 Task: Font style For heading Use Carlito with dark cornflower blue 2 colour & Underline. font size for heading '18 Pt. 'Change the font style of data to Liberation Sansand font size to  14 Pt. Change the alignment of both headline & data to  Align left. In the sheet  analysisSalesBySKU_2023
Action: Mouse moved to (14, 40)
Screenshot: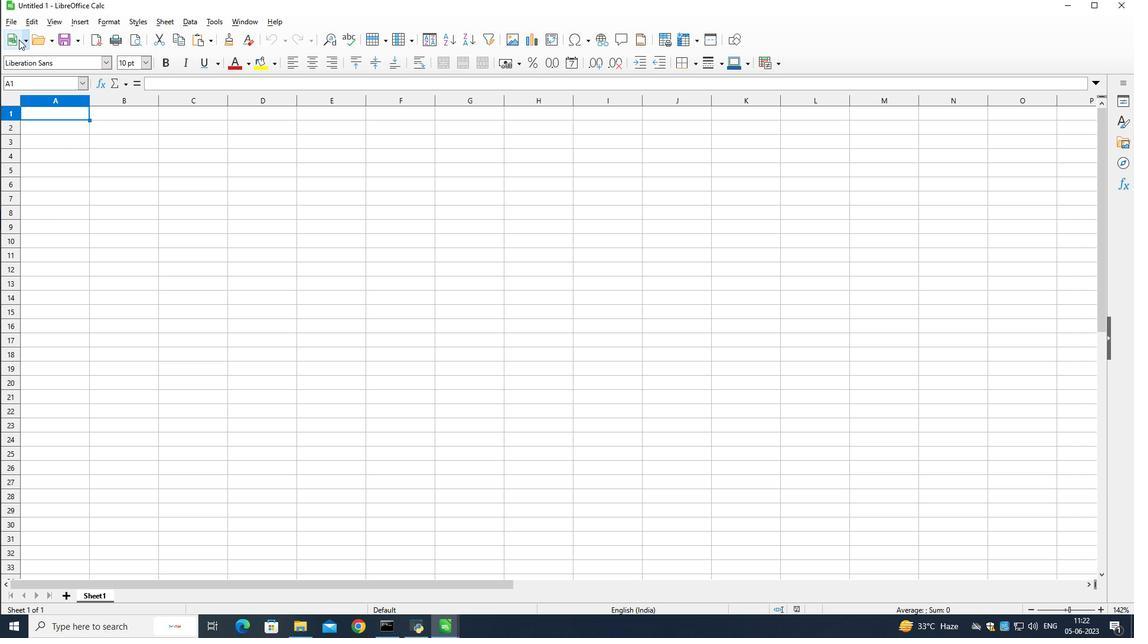 
Action: Mouse pressed left at (14, 40)
Screenshot: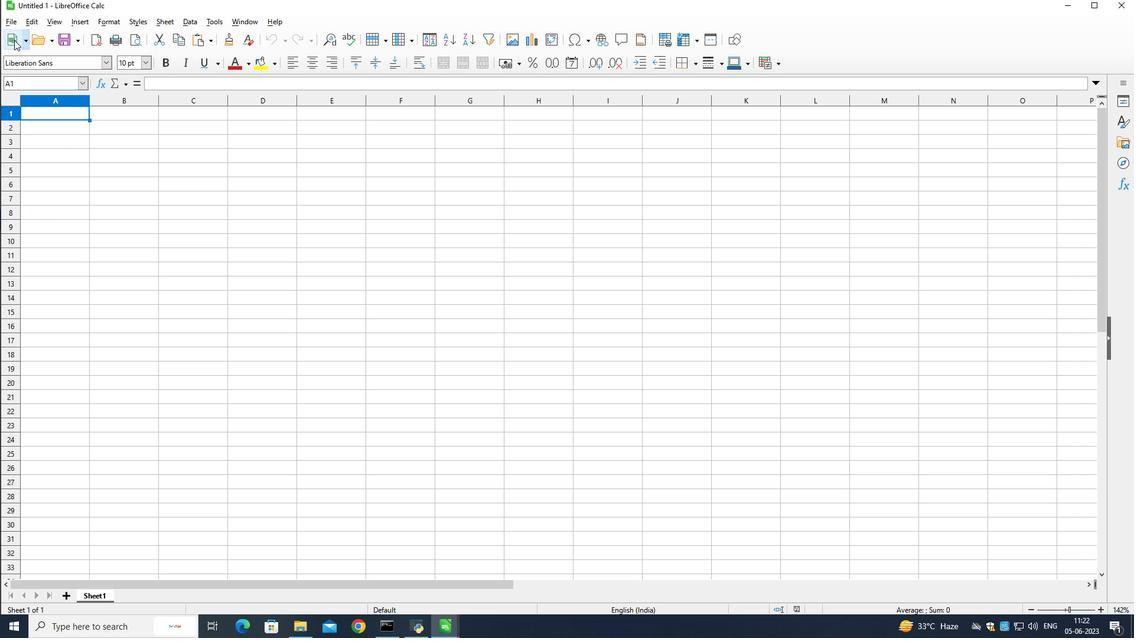 
Action: Mouse moved to (10, 21)
Screenshot: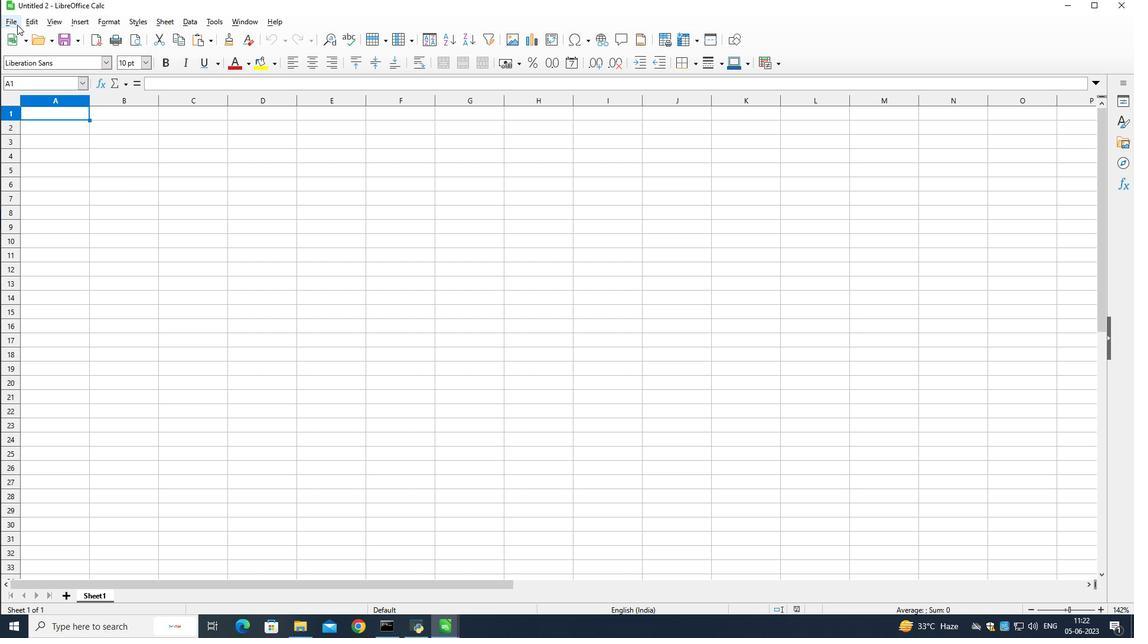
Action: Mouse pressed left at (10, 21)
Screenshot: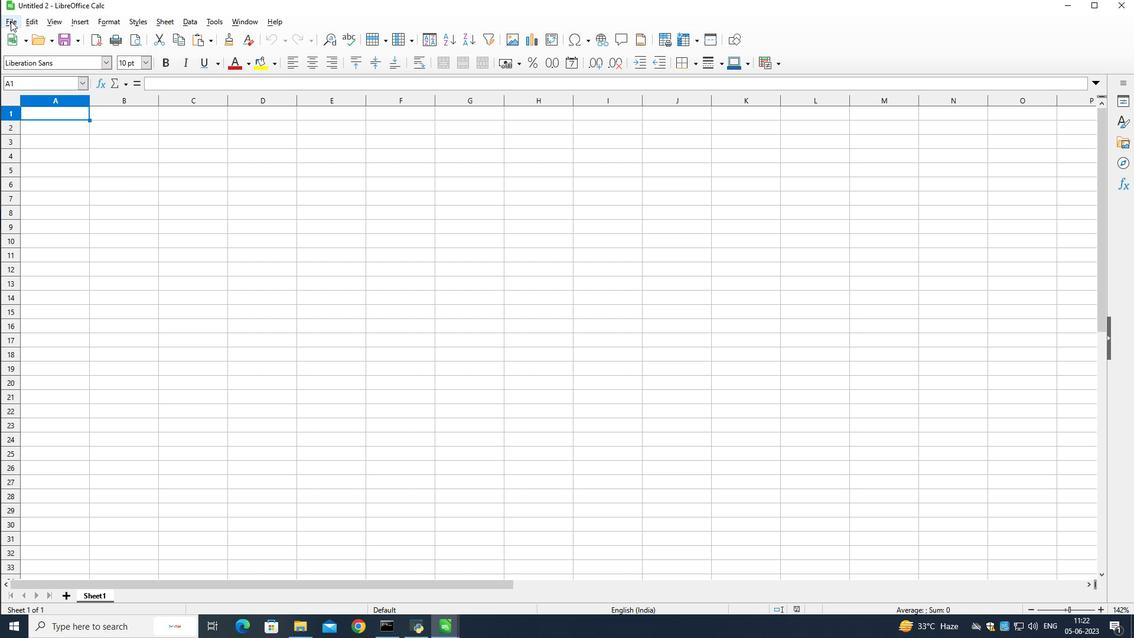 
Action: Mouse moved to (32, 53)
Screenshot: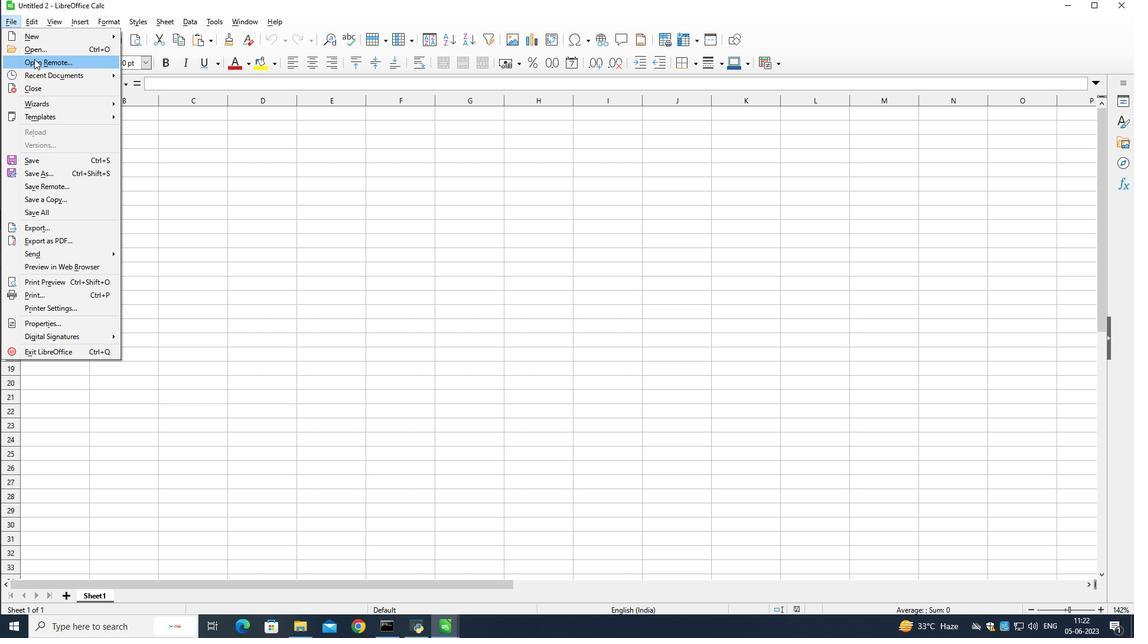 
Action: Mouse pressed left at (32, 53)
Screenshot: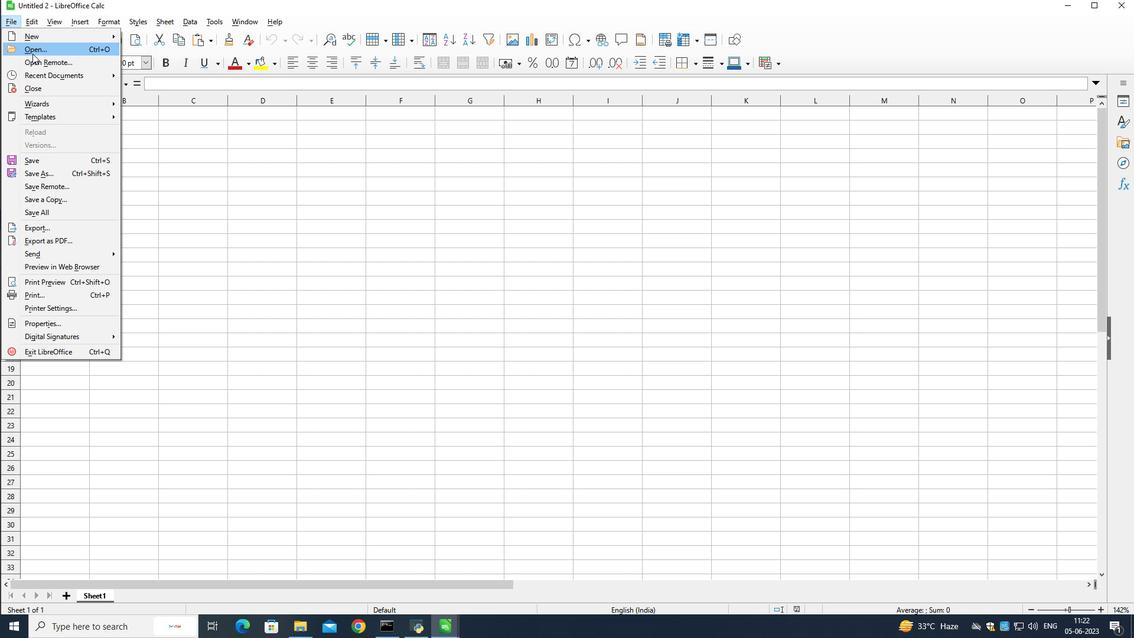 
Action: Mouse moved to (136, 202)
Screenshot: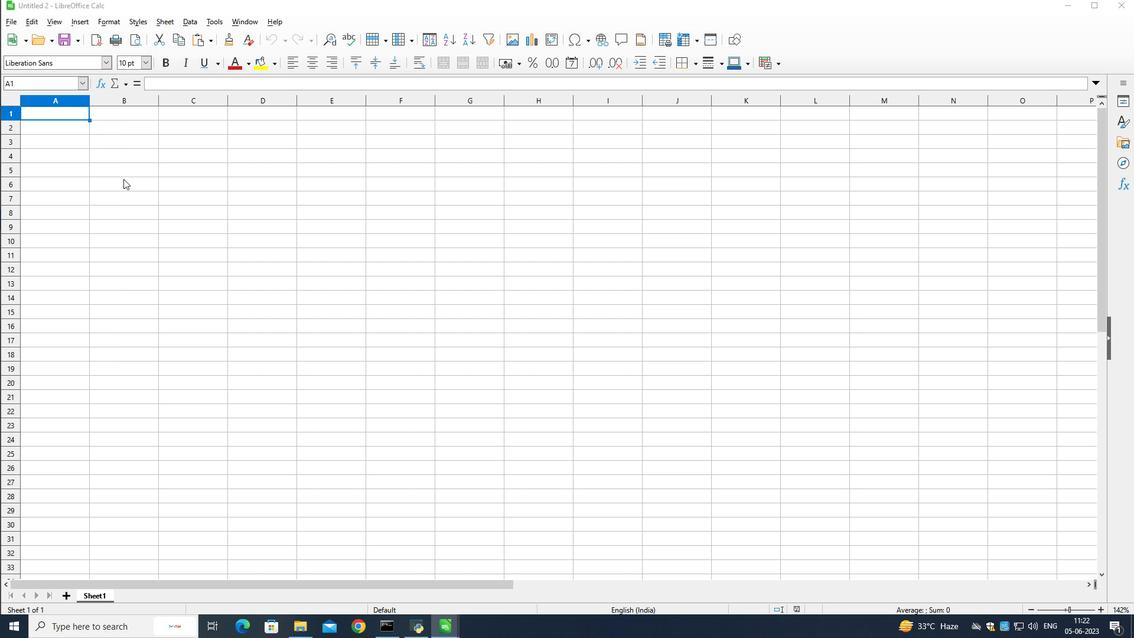 
Action: Mouse scrolled (136, 202) with delta (0, 0)
Screenshot: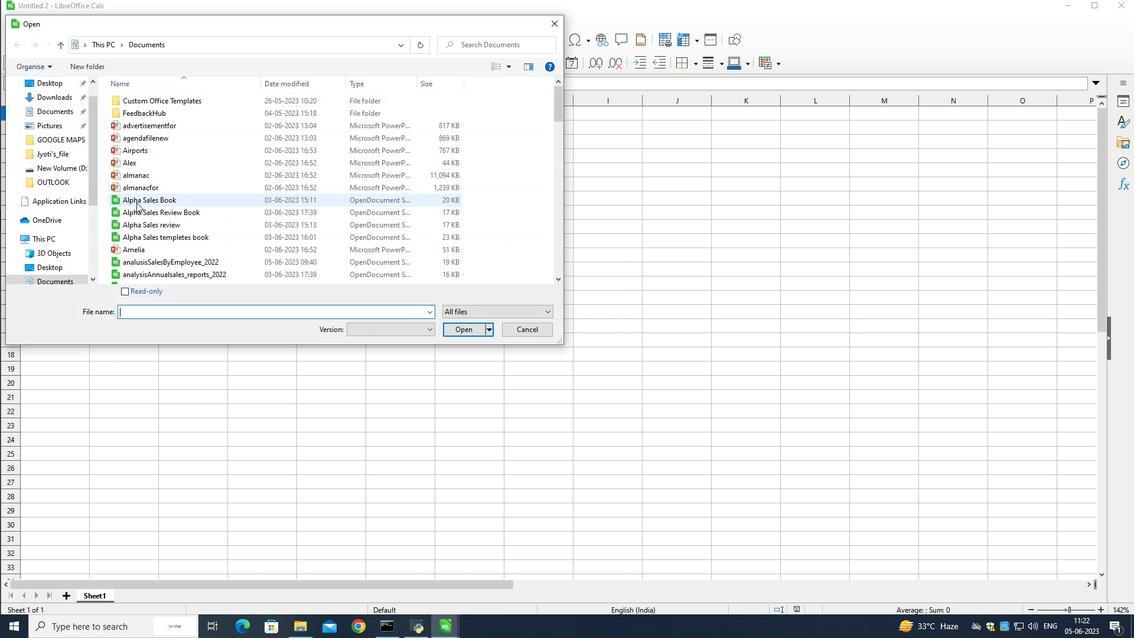 
Action: Mouse moved to (137, 203)
Screenshot: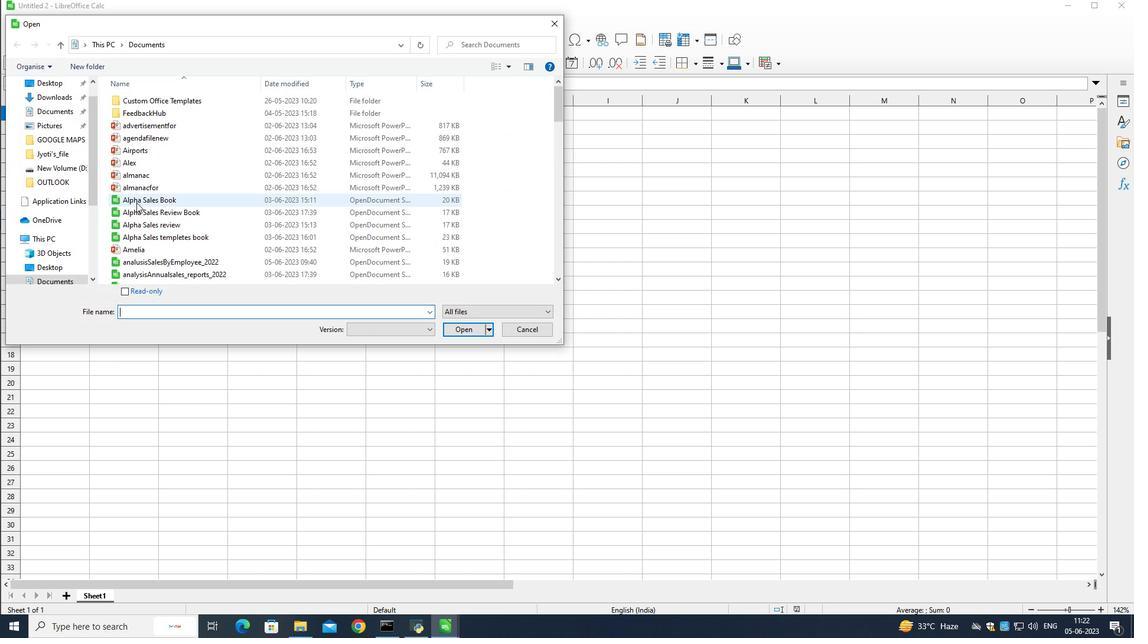 
Action: Mouse scrolled (137, 202) with delta (0, 0)
Screenshot: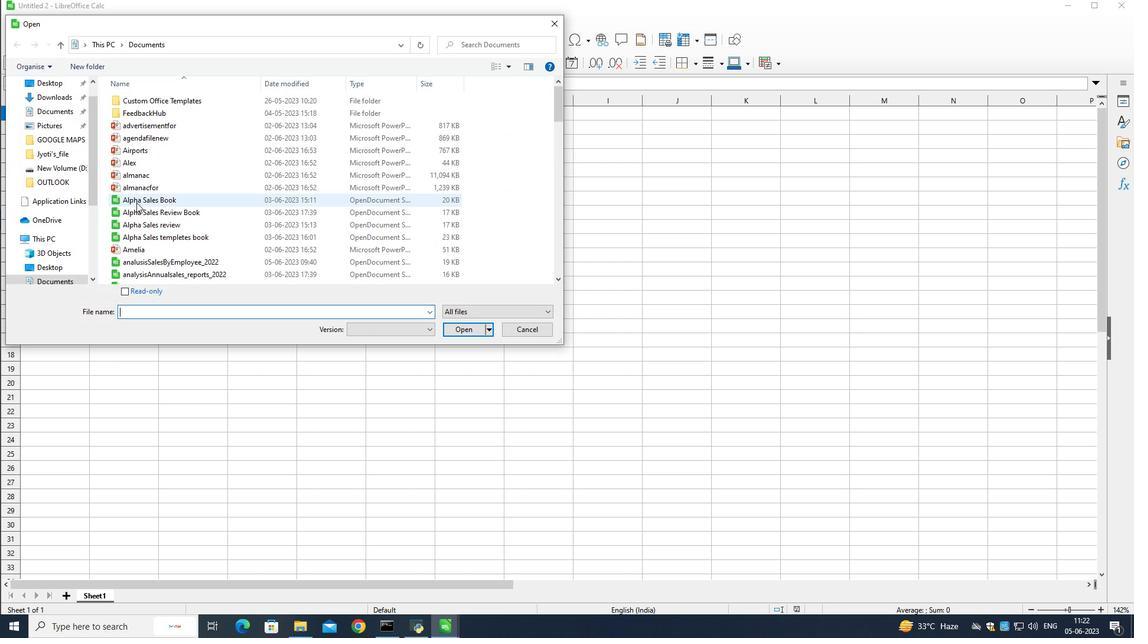 
Action: Mouse moved to (137, 203)
Screenshot: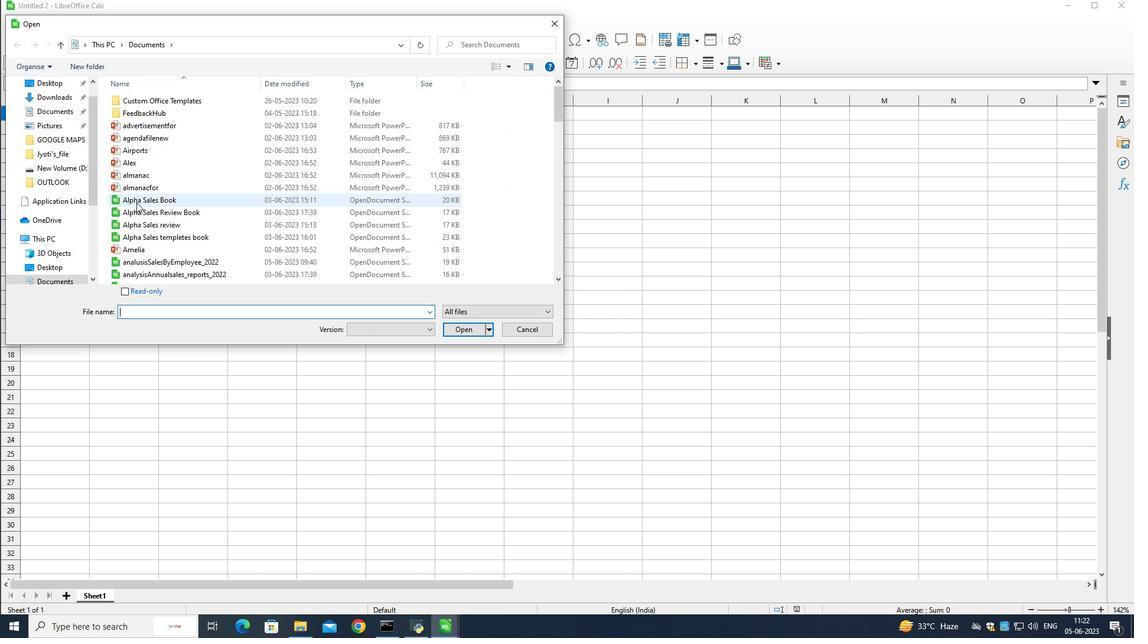
Action: Mouse scrolled (137, 203) with delta (0, 0)
Screenshot: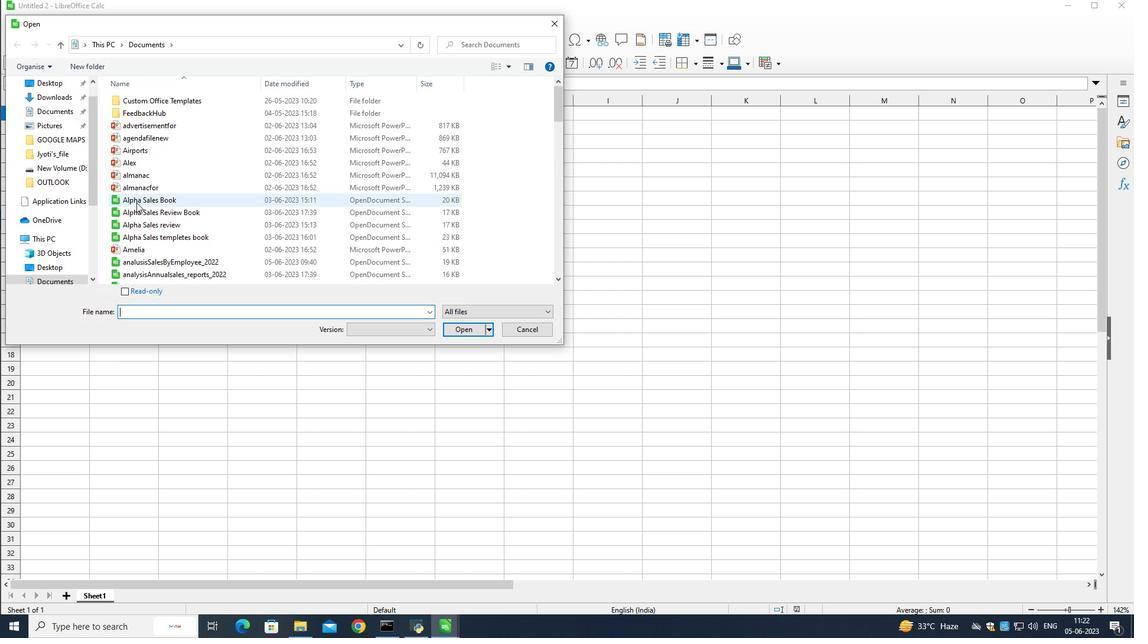 
Action: Mouse scrolled (137, 203) with delta (0, 0)
Screenshot: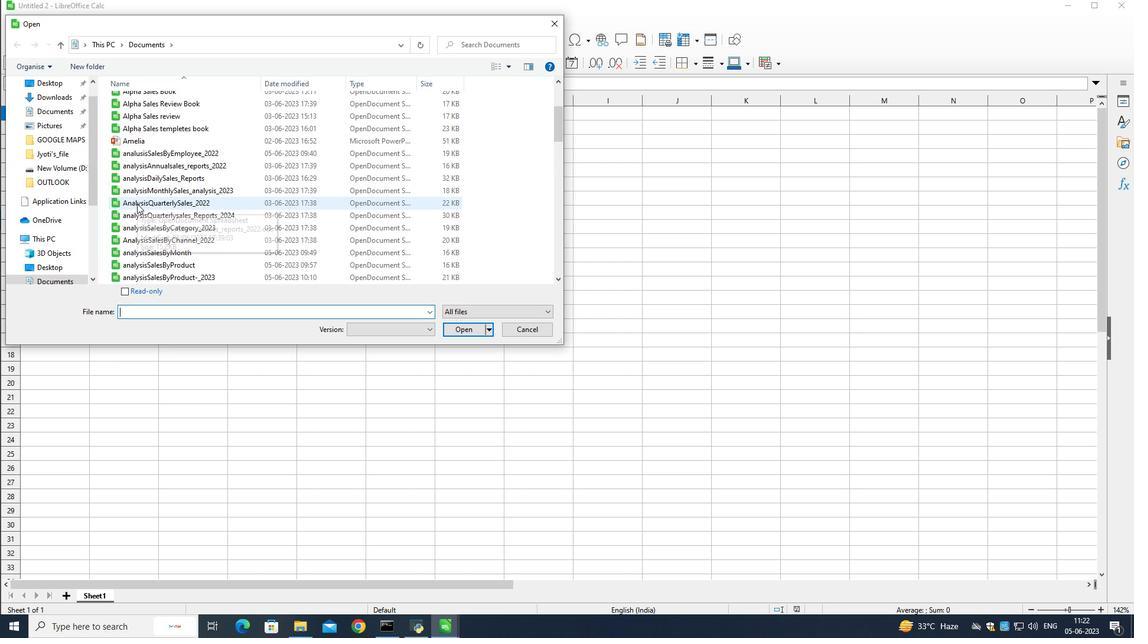 
Action: Mouse scrolled (137, 203) with delta (0, 0)
Screenshot: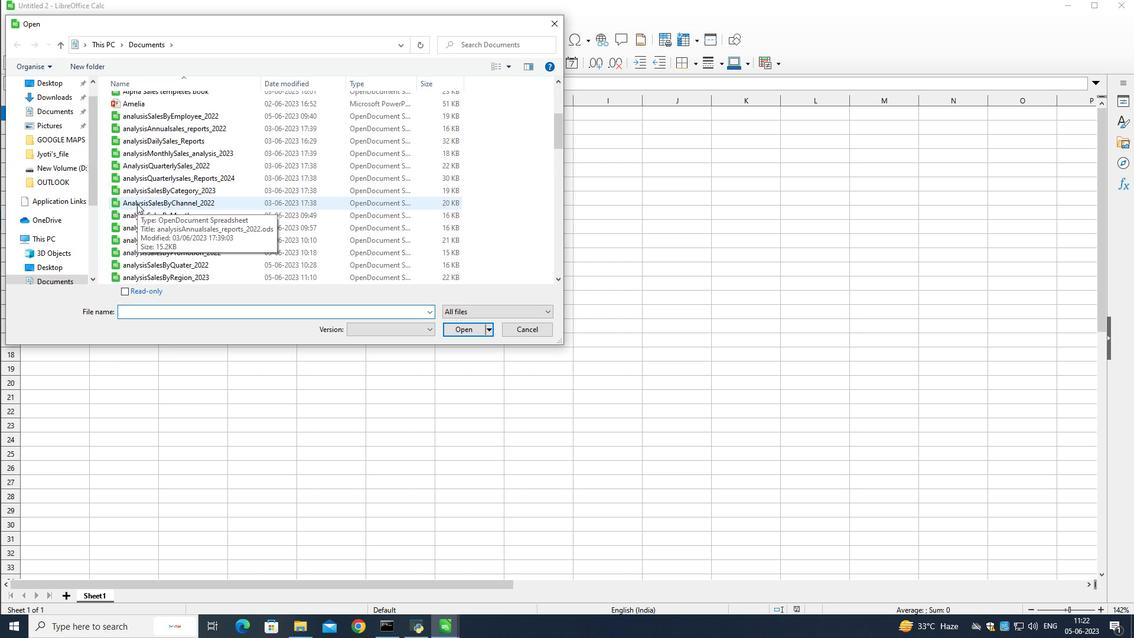 
Action: Mouse scrolled (137, 203) with delta (0, 0)
Screenshot: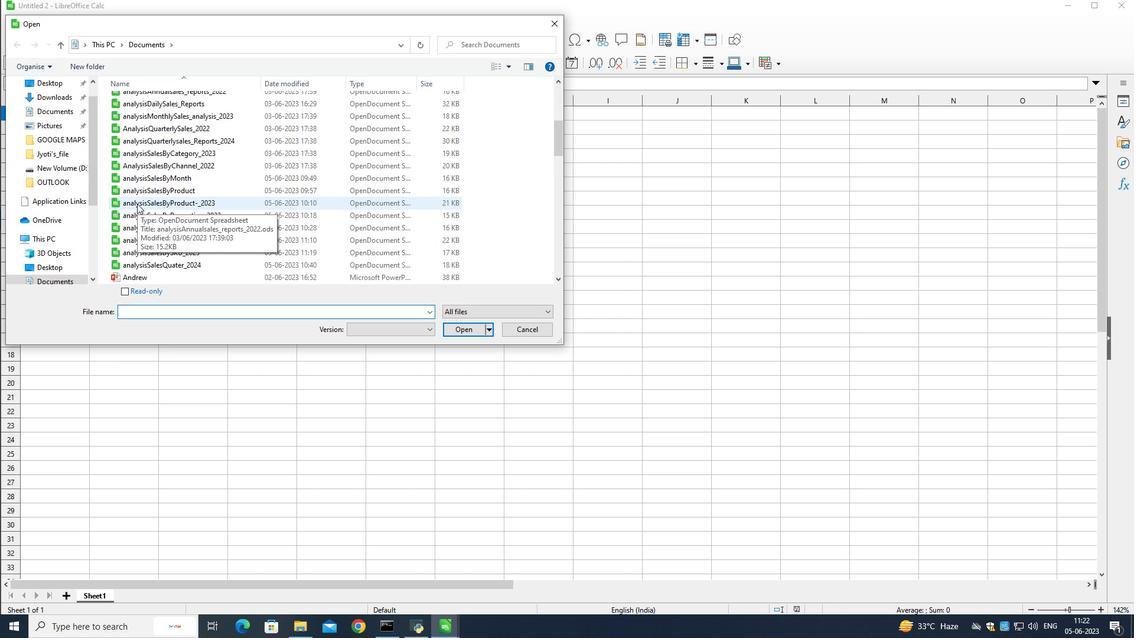 
Action: Mouse moved to (258, 220)
Screenshot: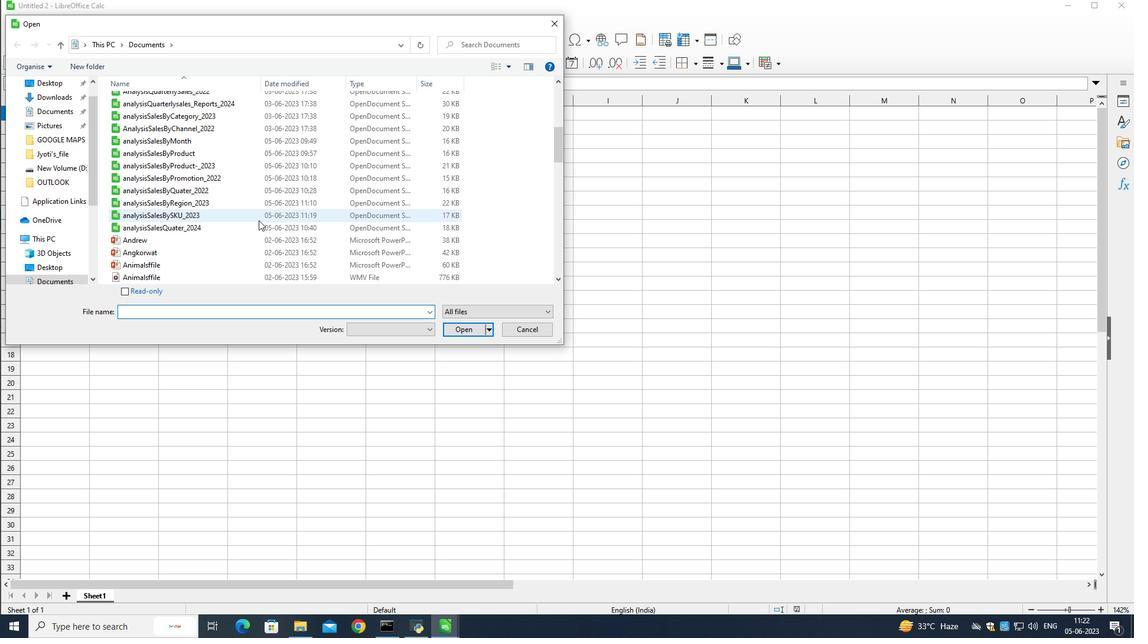
Action: Mouse pressed left at (258, 220)
Screenshot: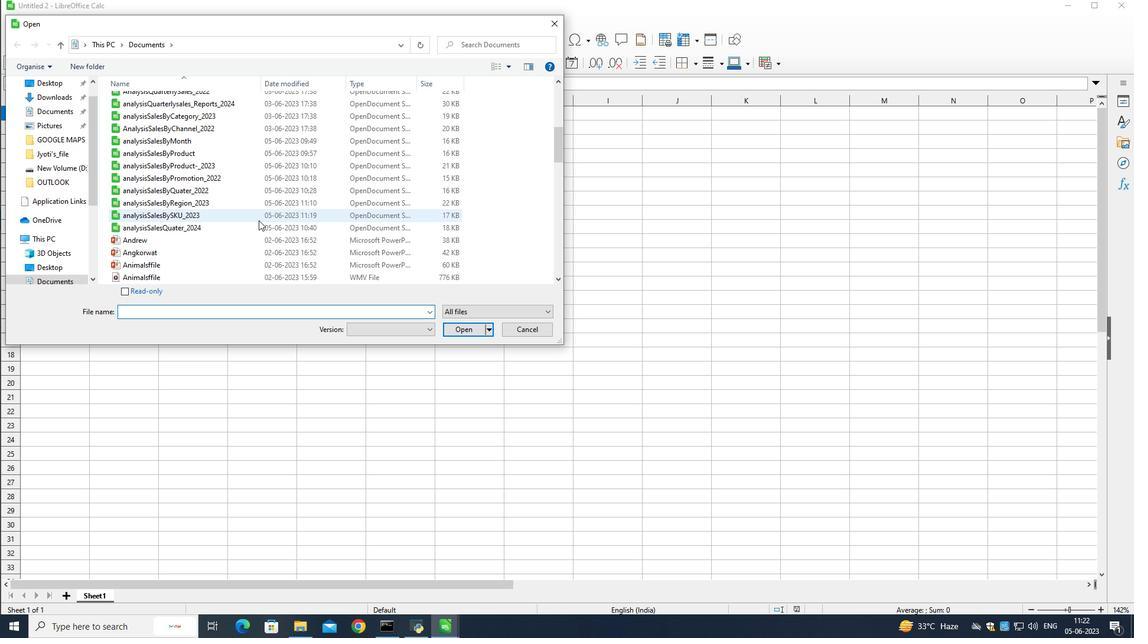 
Action: Mouse moved to (456, 333)
Screenshot: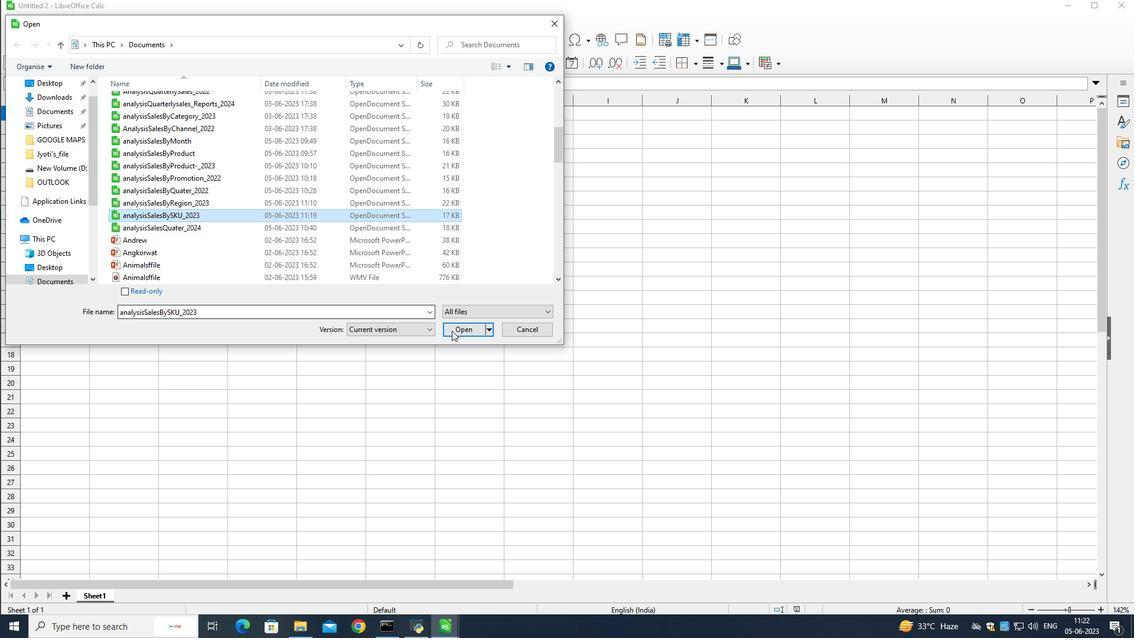 
Action: Mouse pressed left at (456, 333)
Screenshot: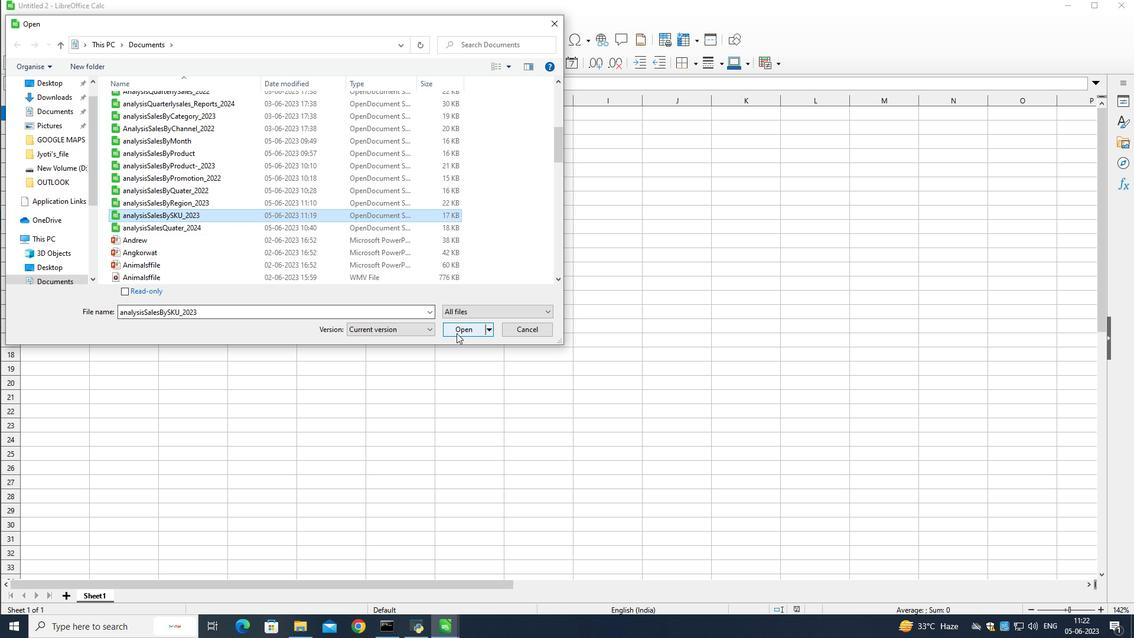 
Action: Mouse moved to (140, 111)
Screenshot: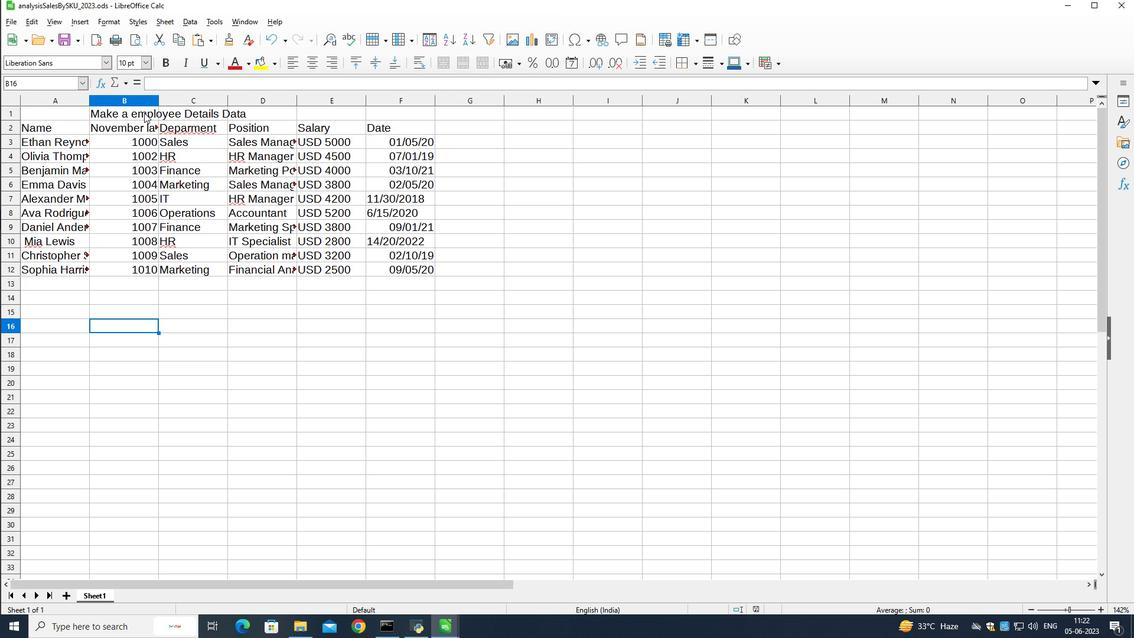 
Action: Mouse pressed left at (140, 111)
Screenshot: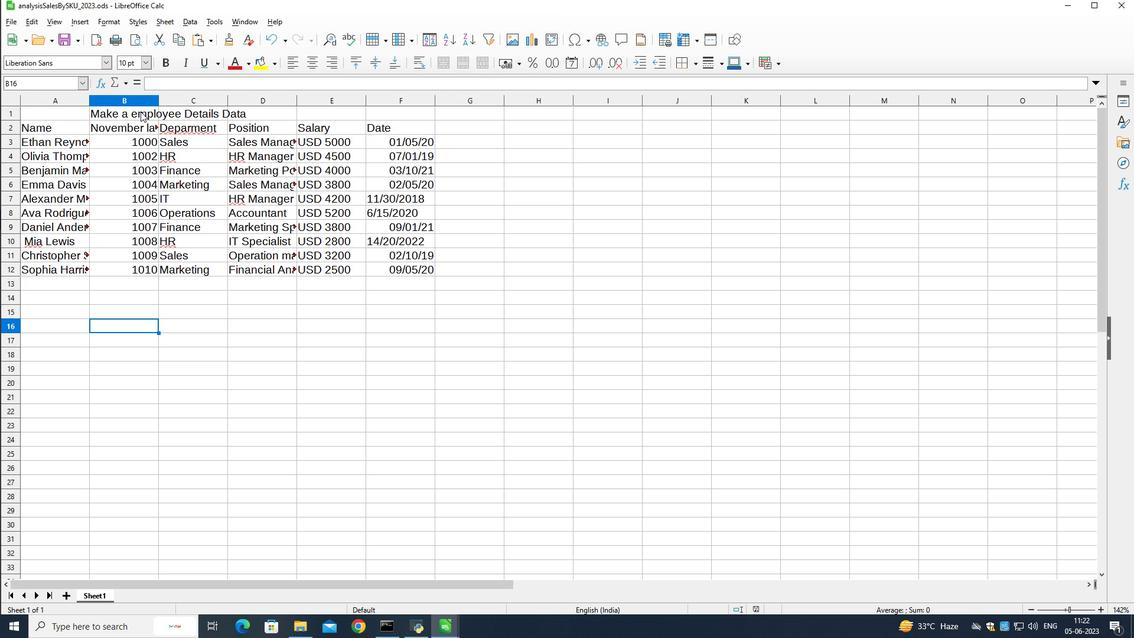 
Action: Mouse pressed left at (140, 111)
Screenshot: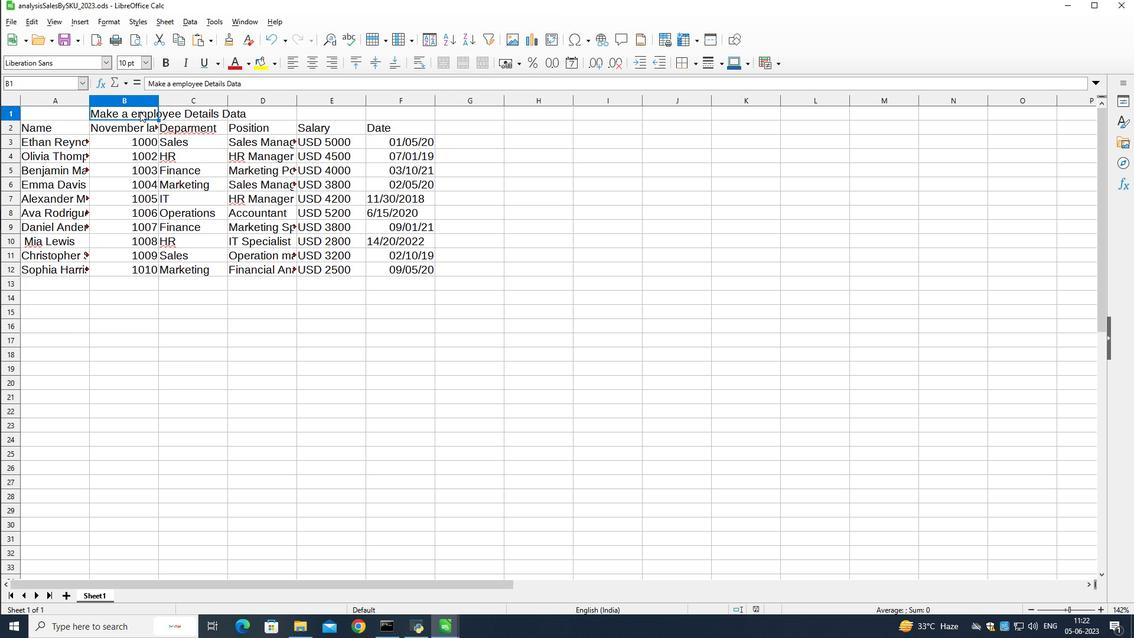 
Action: Mouse pressed left at (140, 111)
Screenshot: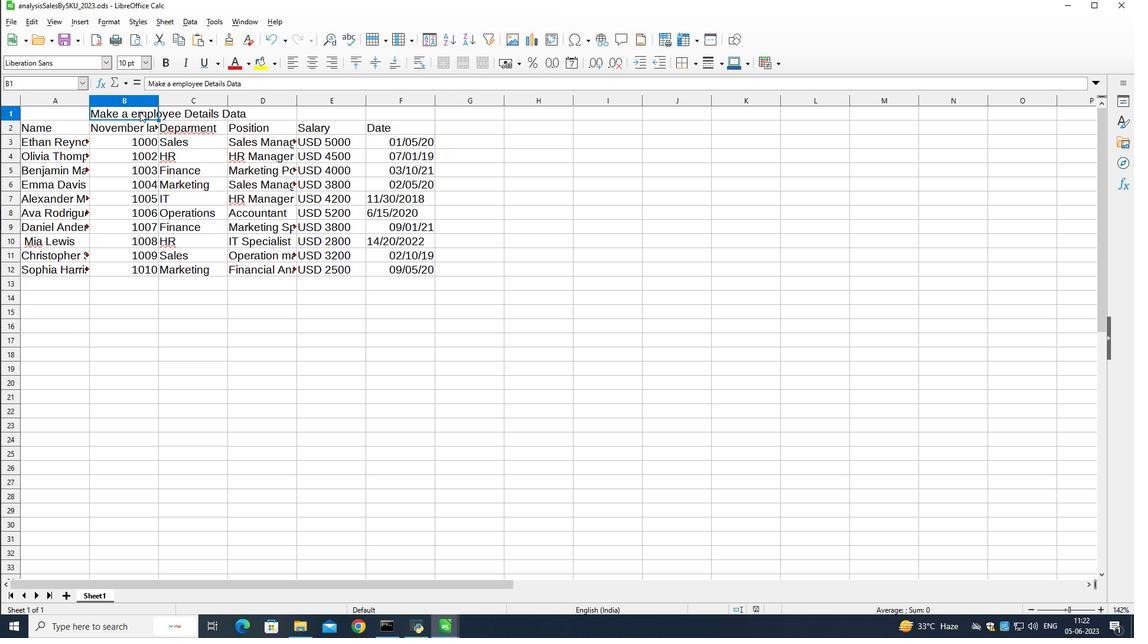 
Action: Mouse pressed left at (140, 111)
Screenshot: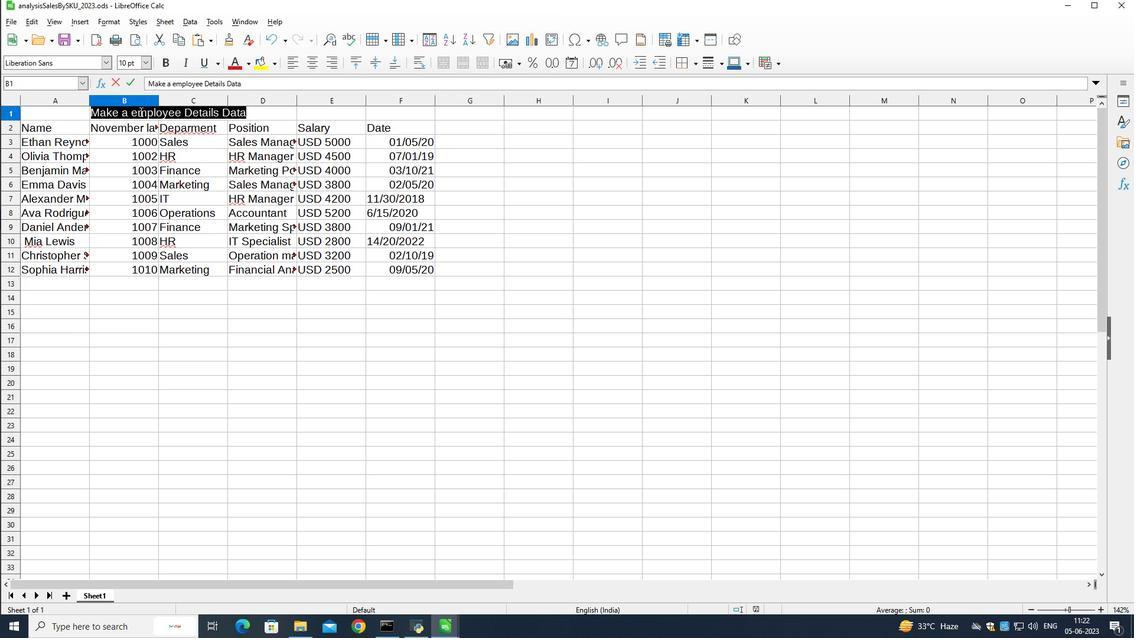 
Action: Mouse moved to (249, 66)
Screenshot: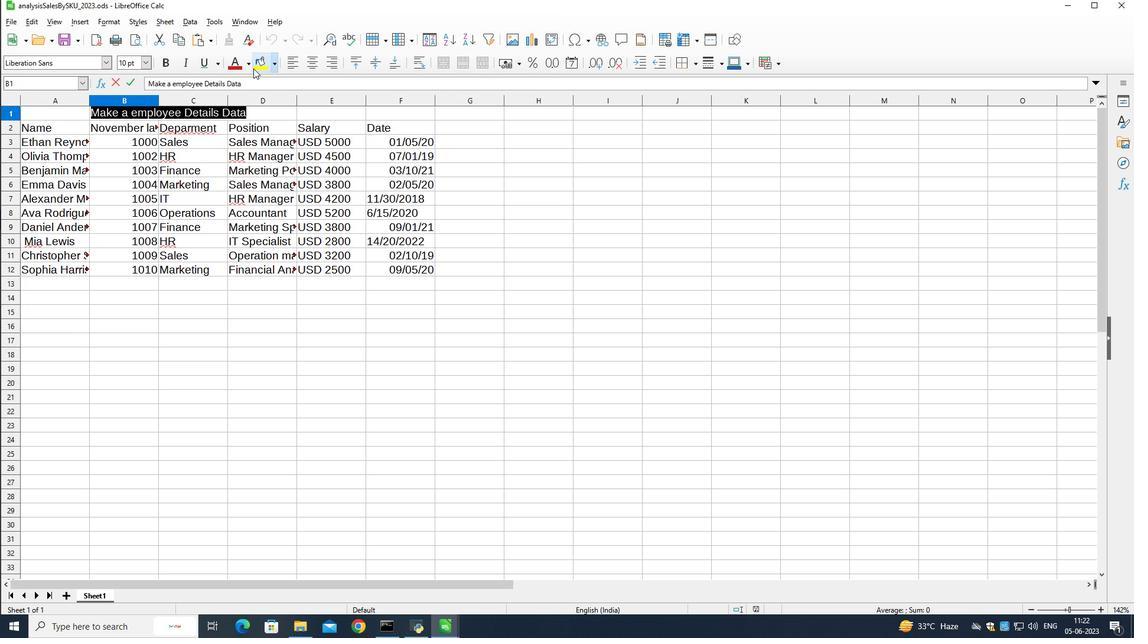 
Action: Mouse pressed left at (249, 66)
Screenshot: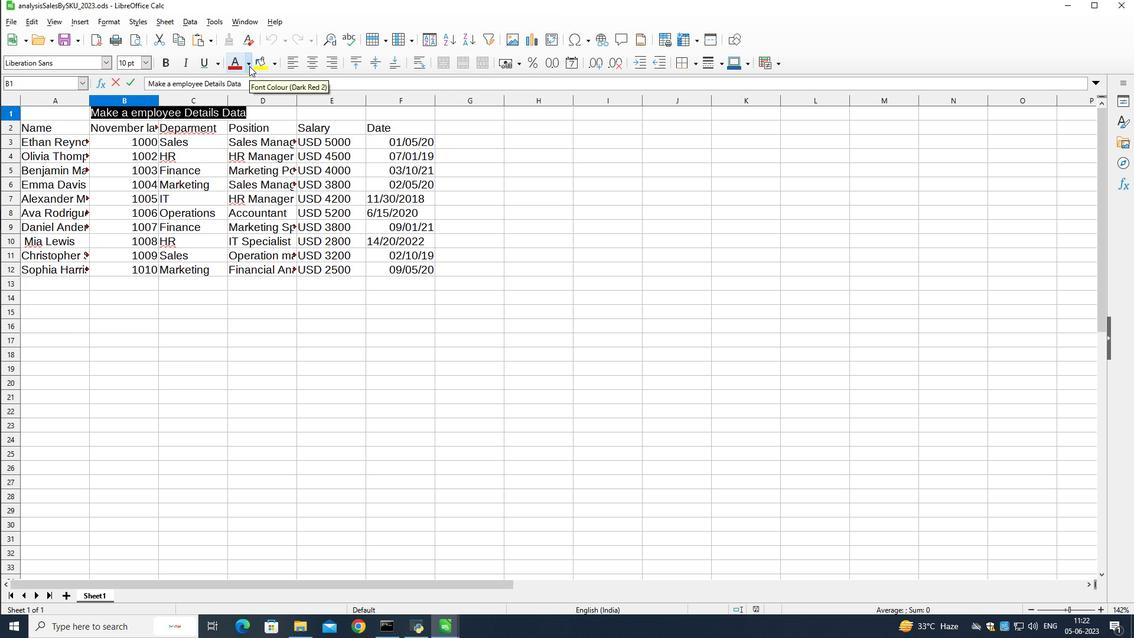 
Action: Mouse moved to (275, 277)
Screenshot: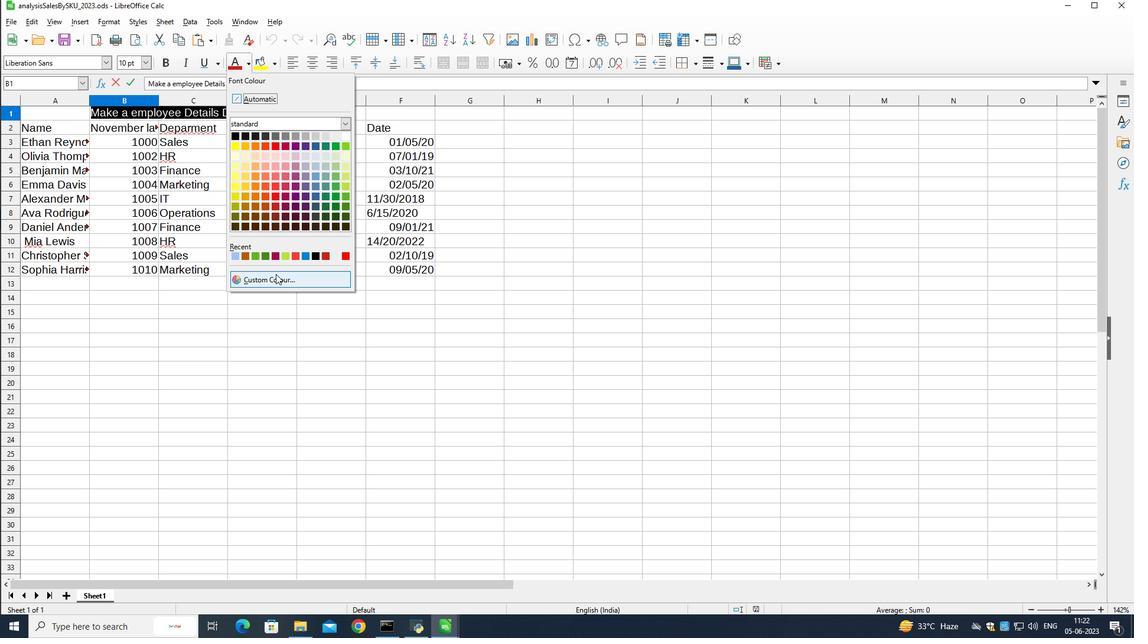 
Action: Mouse pressed left at (275, 277)
Screenshot: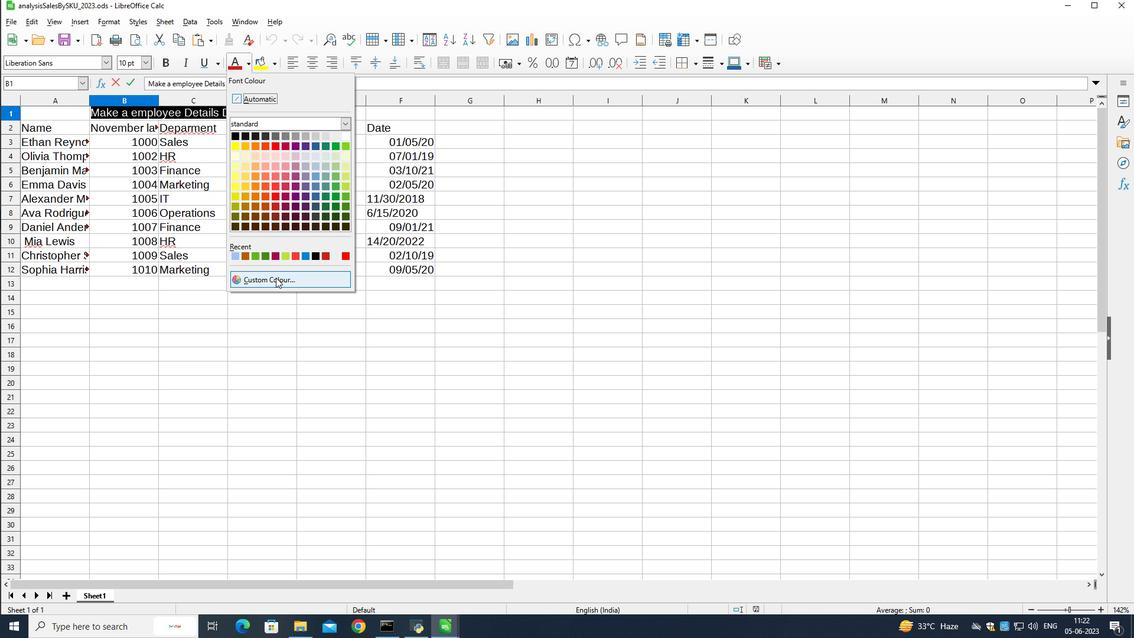 
Action: Mouse moved to (678, 260)
Screenshot: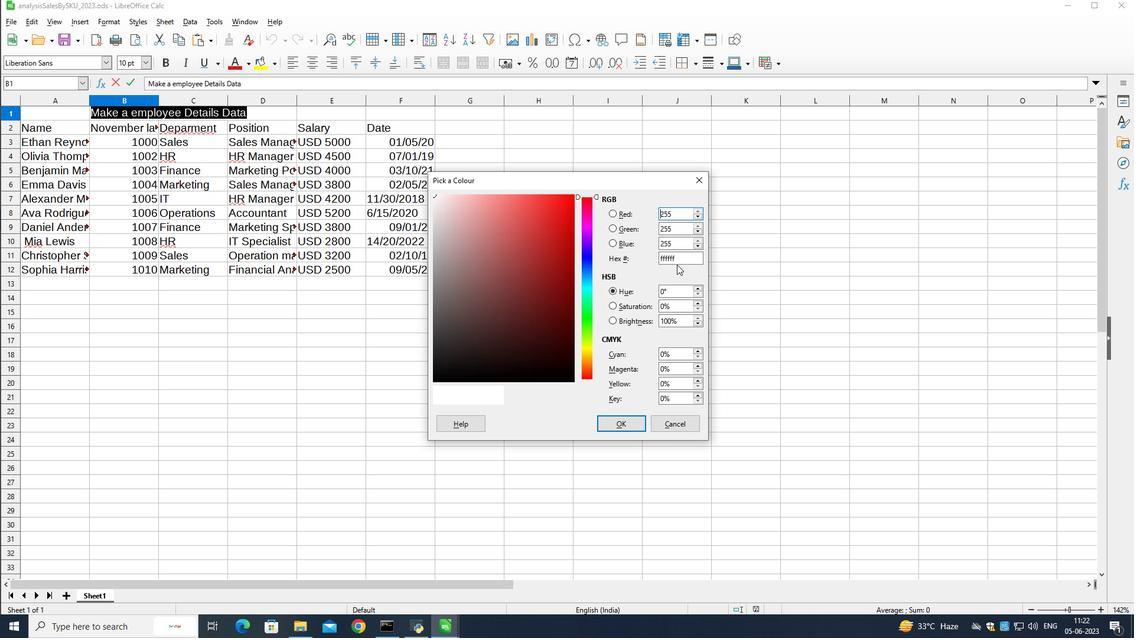 
Action: Mouse pressed left at (678, 260)
Screenshot: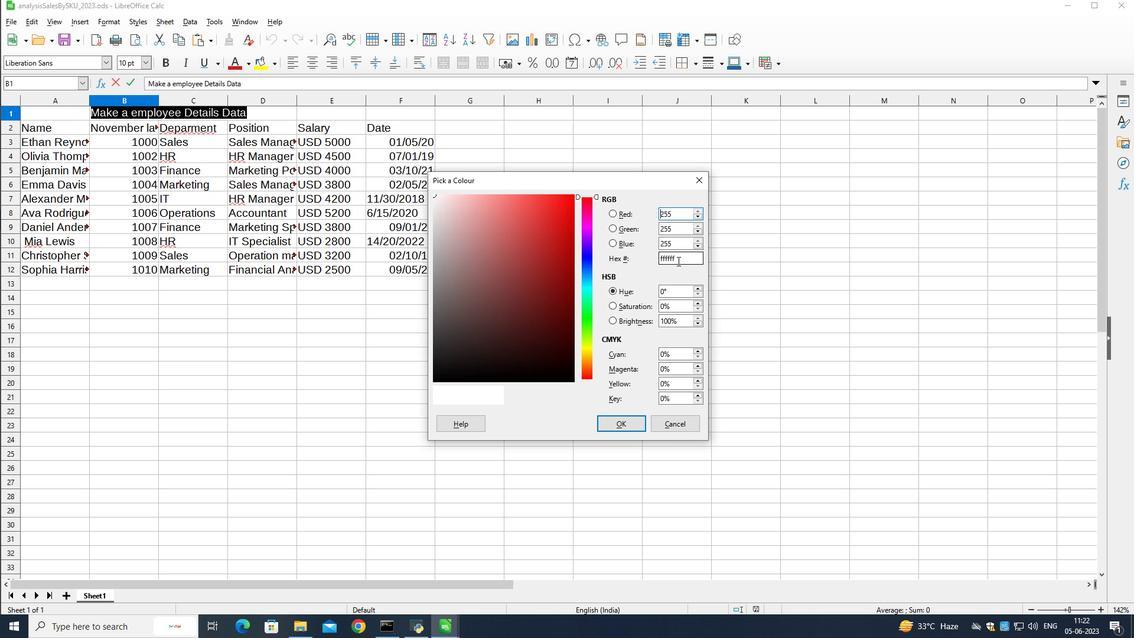 
Action: Mouse pressed left at (678, 260)
Screenshot: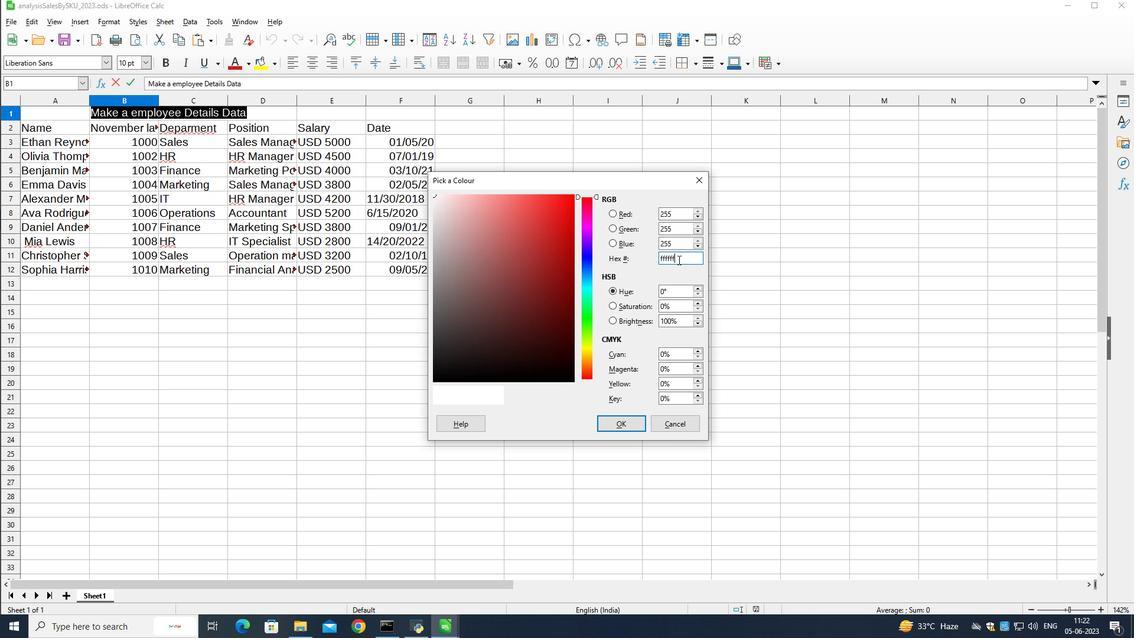 
Action: Mouse pressed left at (678, 260)
Screenshot: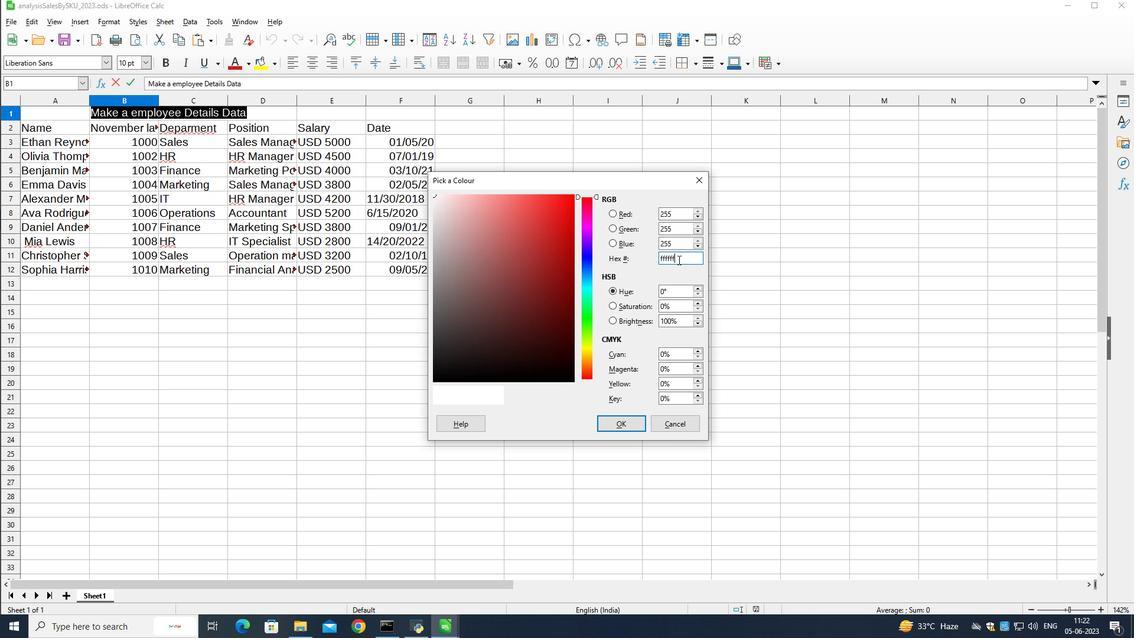 
Action: Key pressed <Key.shift><Key.shift><Key.shift><Key.shift><Key.shift><Key.shift><Key.shift><Key.shift><Key.shift><Key.shift><Key.shift><Key.shift><Key.shift><Key.shift><Key.shift><Key.shift><Key.shift><Key.shift><Key.shift><Key.shift><Key.shift><Key.shift><Key.shift><Key.shift><Key.shift><Key.shift><Key.shift><Key.shift><Key.shift><Key.shift><Key.shift><Key.shift><Key.shift><Key.shift>#a4c2f4<Key.enter>
Screenshot: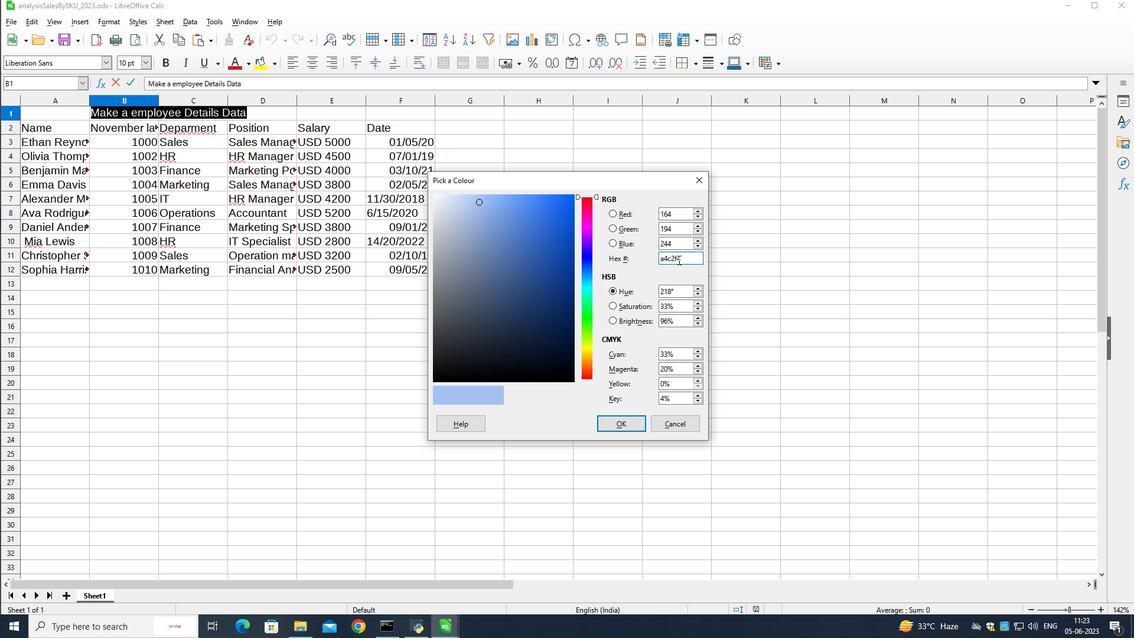 
Action: Mouse moved to (147, 64)
Screenshot: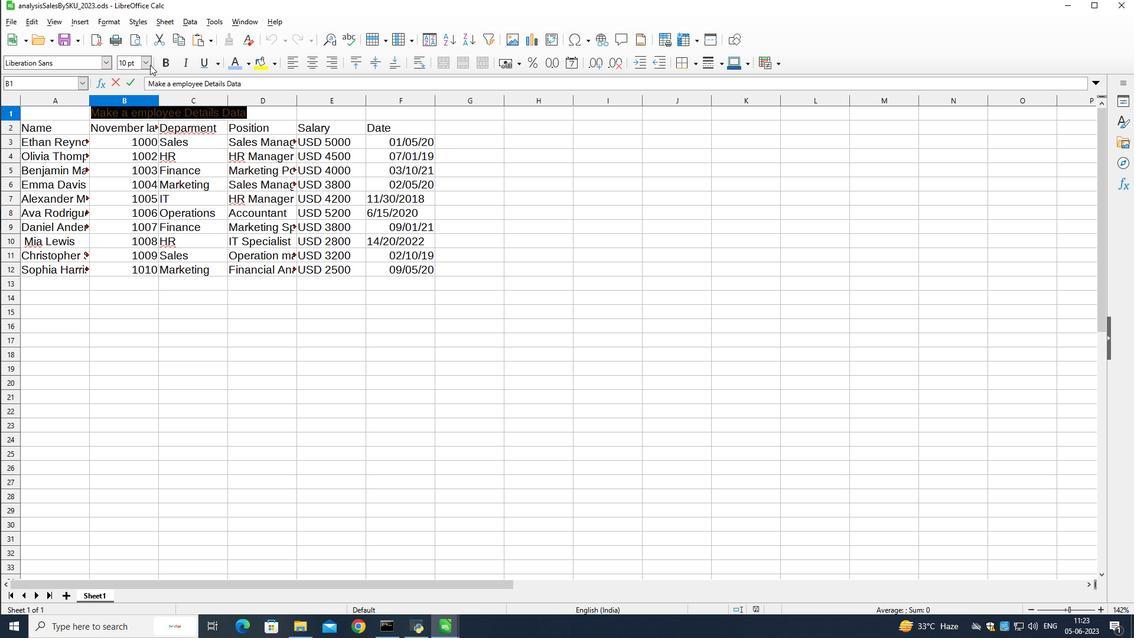 
Action: Mouse pressed left at (147, 64)
Screenshot: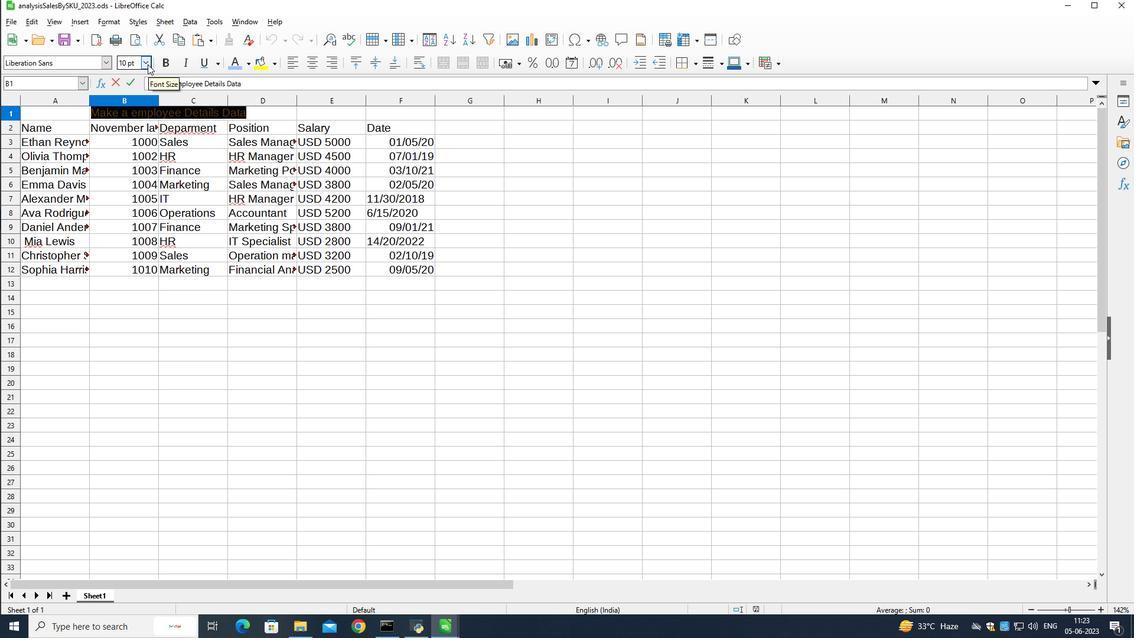 
Action: Mouse moved to (121, 195)
Screenshot: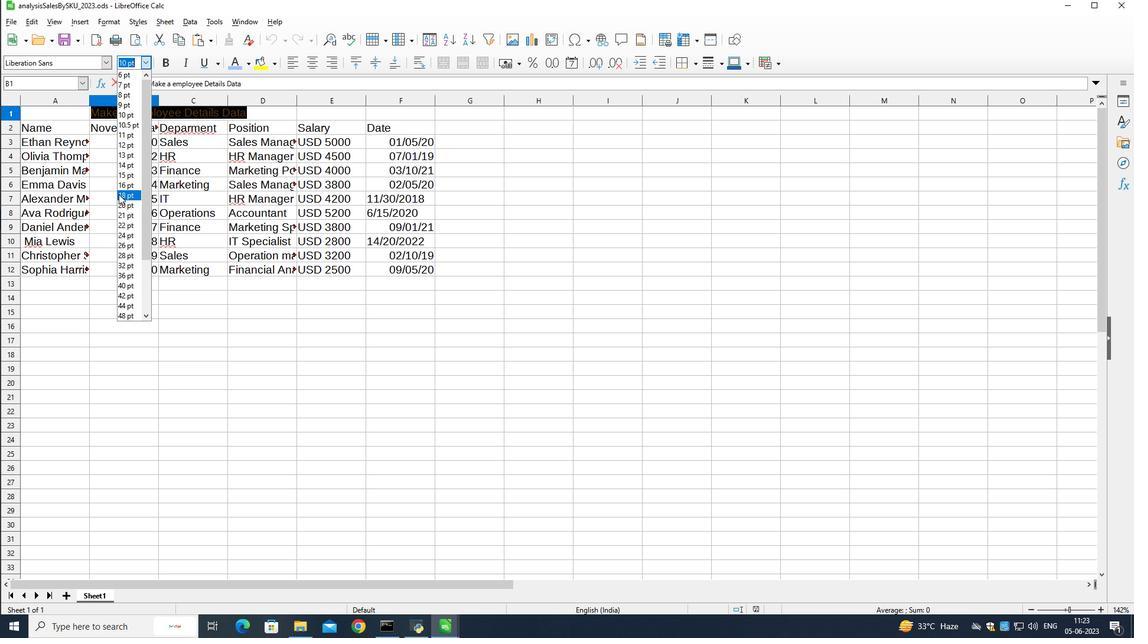 
Action: Mouse pressed left at (121, 195)
Screenshot: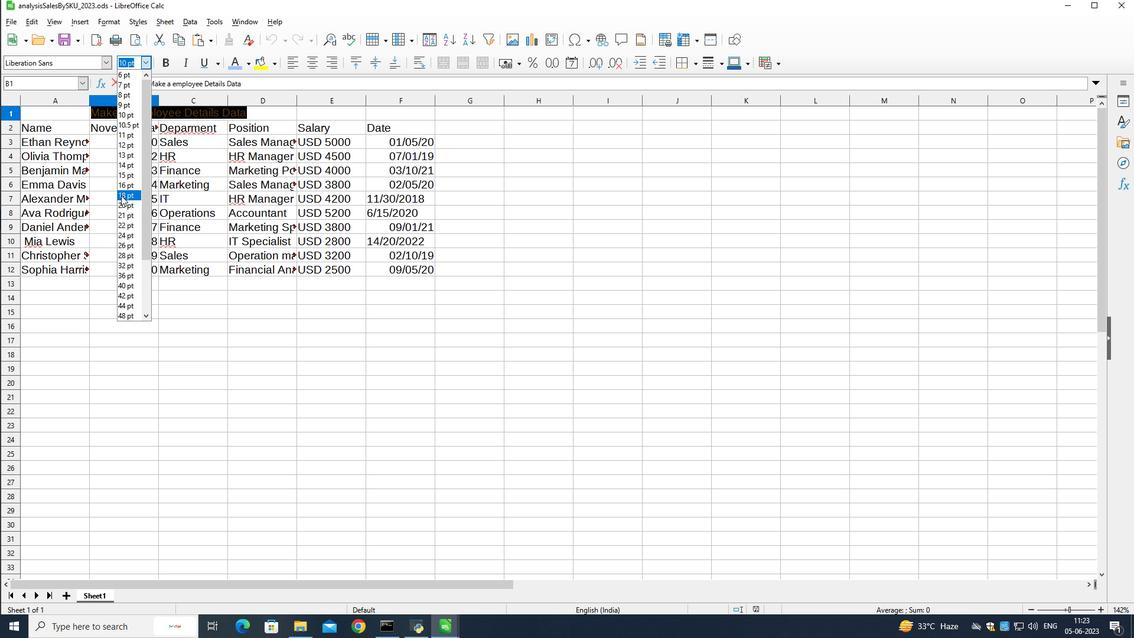 
Action: Mouse moved to (201, 63)
Screenshot: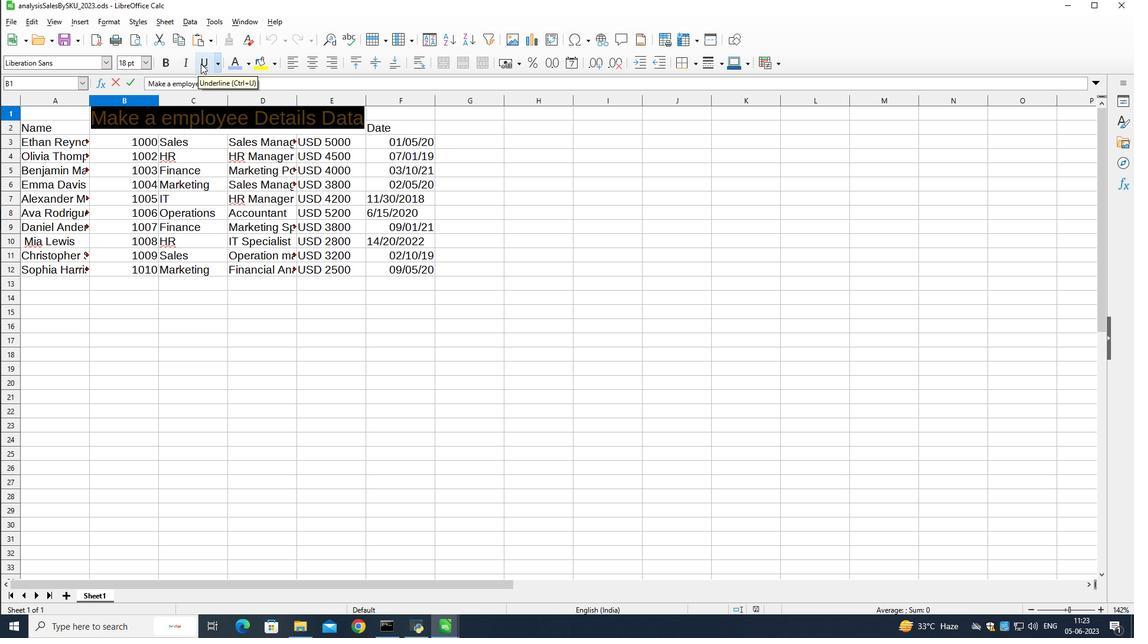 
Action: Mouse pressed left at (201, 63)
Screenshot: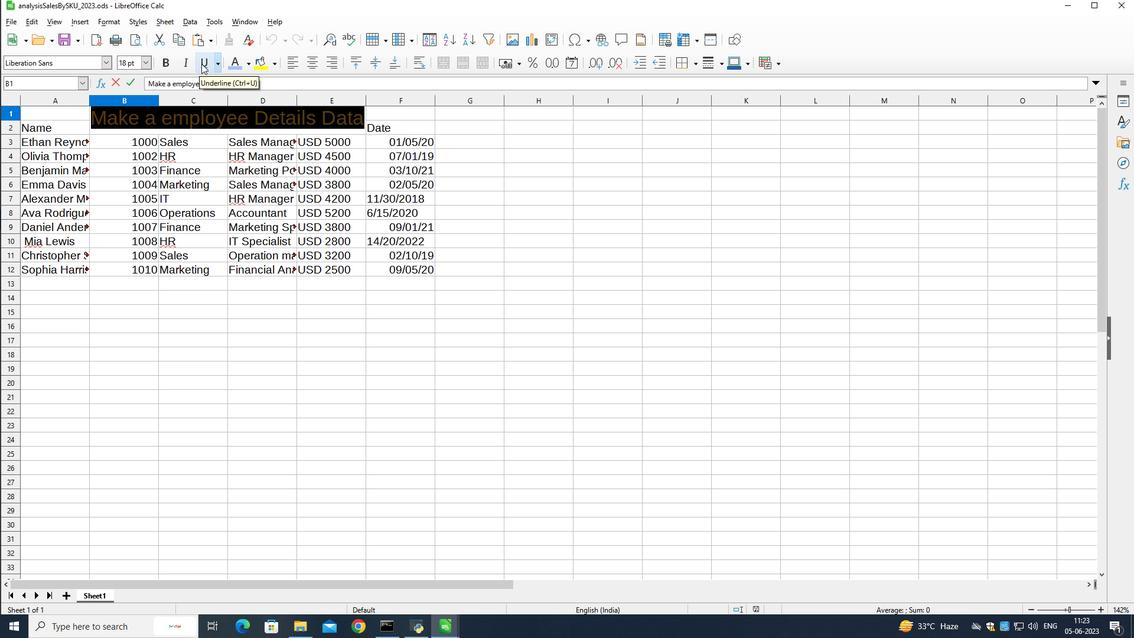 
Action: Mouse moved to (202, 160)
Screenshot: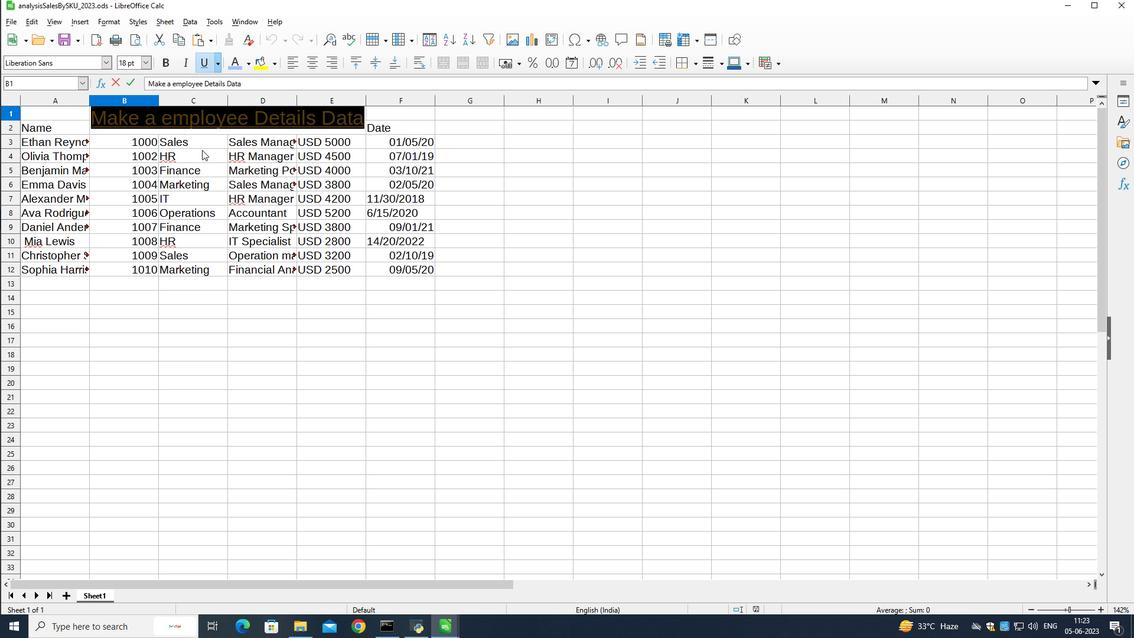 
Action: Mouse pressed left at (202, 160)
Screenshot: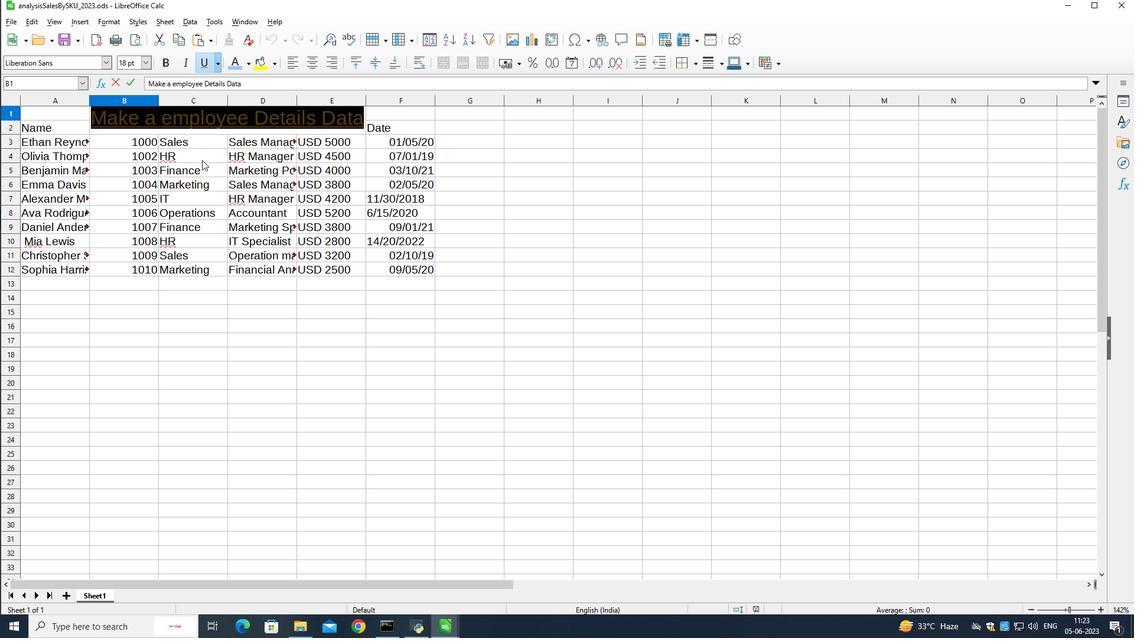 
Action: Mouse moved to (59, 138)
Screenshot: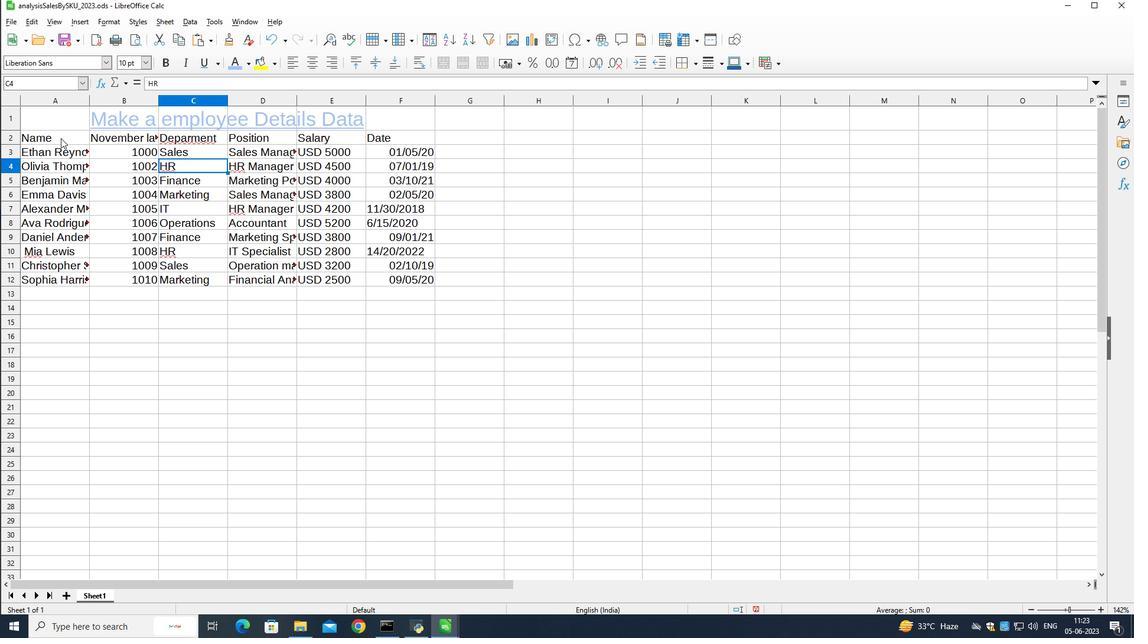 
Action: Mouse pressed left at (59, 138)
Screenshot: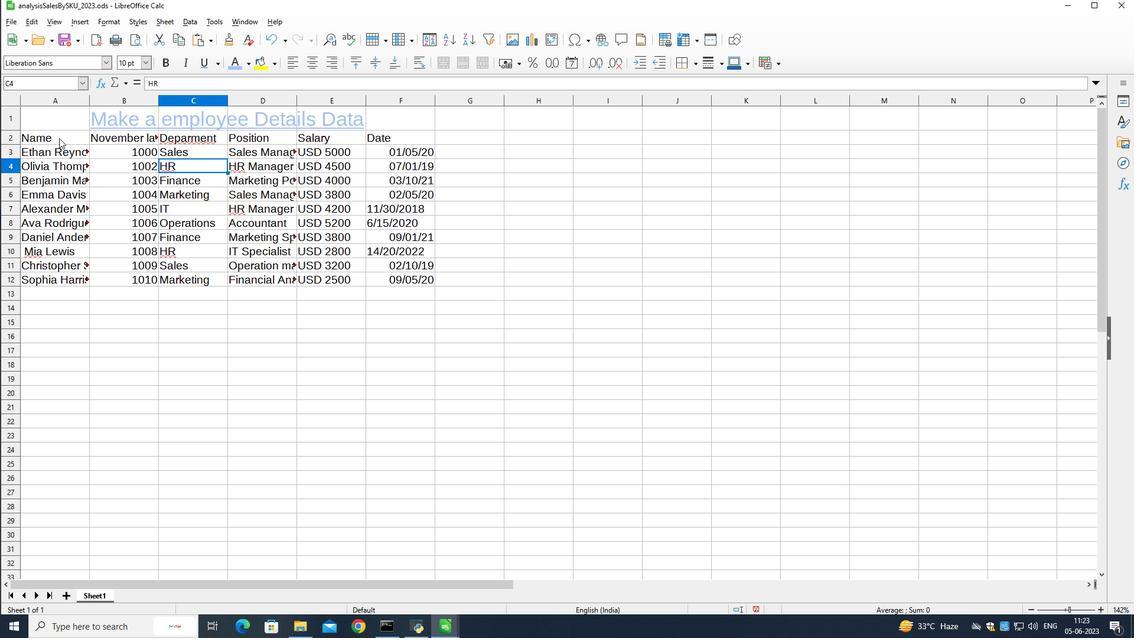 
Action: Mouse moved to (146, 60)
Screenshot: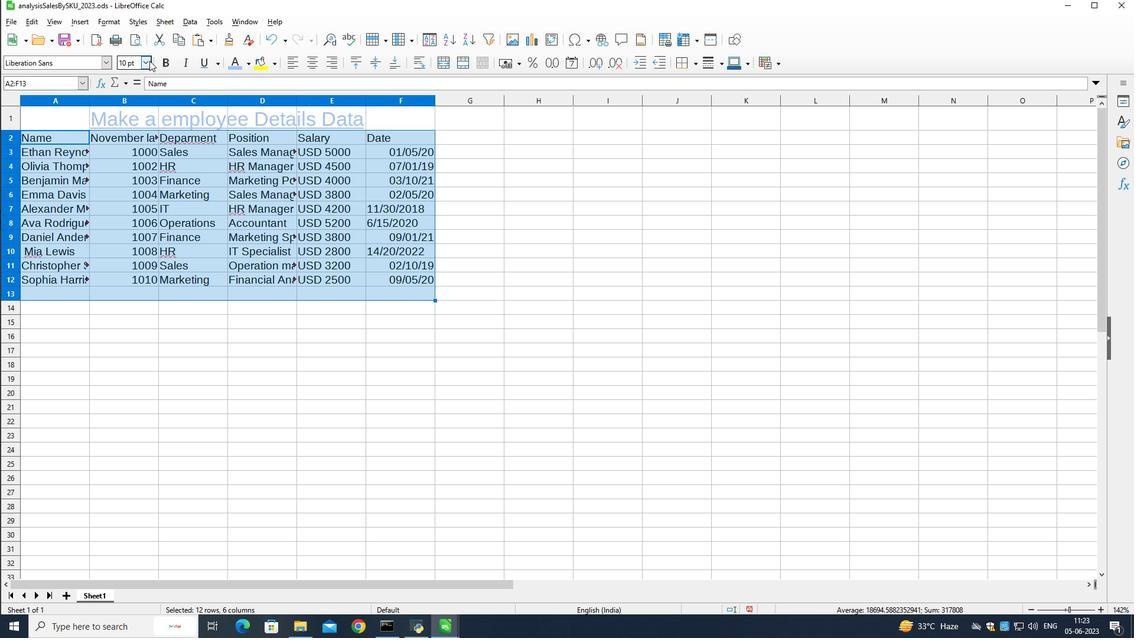 
Action: Mouse pressed left at (146, 60)
Screenshot: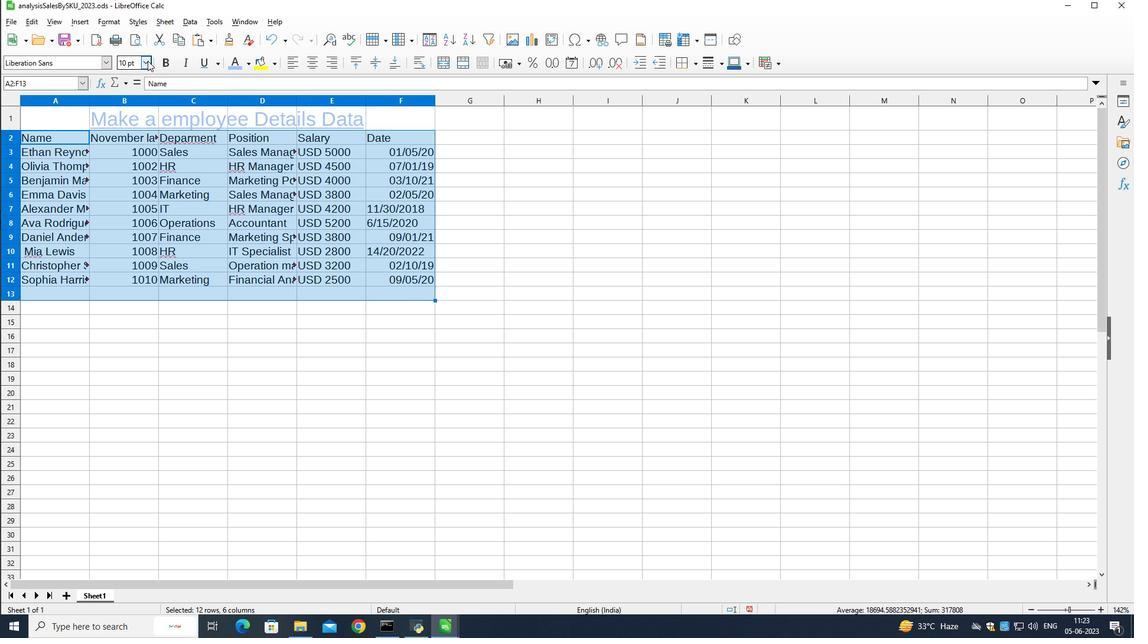 
Action: Mouse moved to (124, 197)
Screenshot: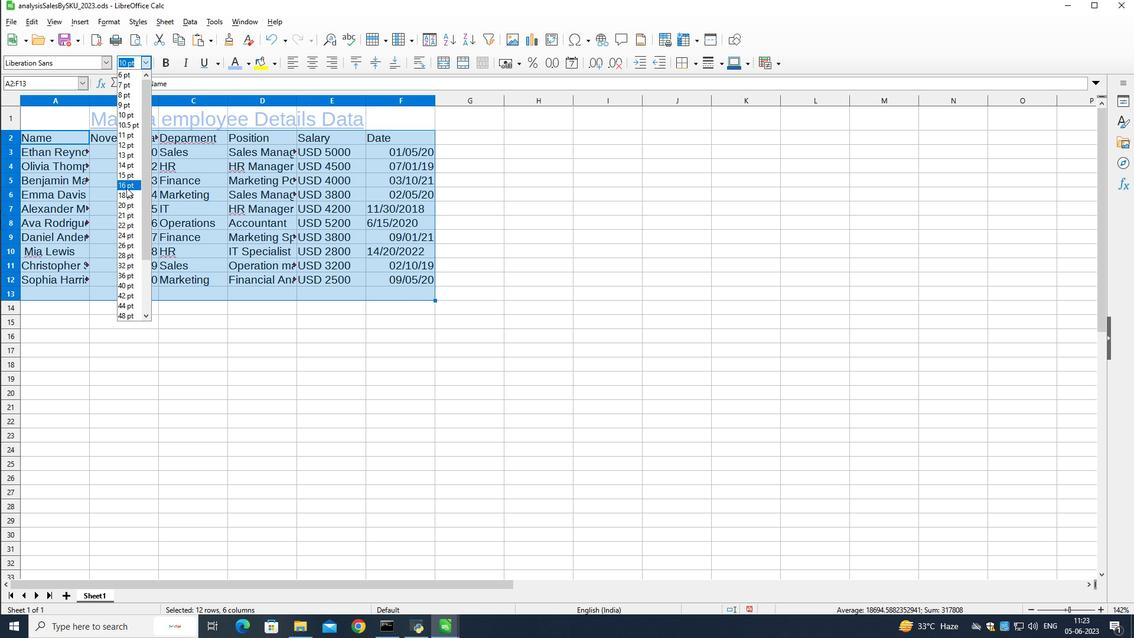 
Action: Mouse pressed left at (124, 197)
Screenshot: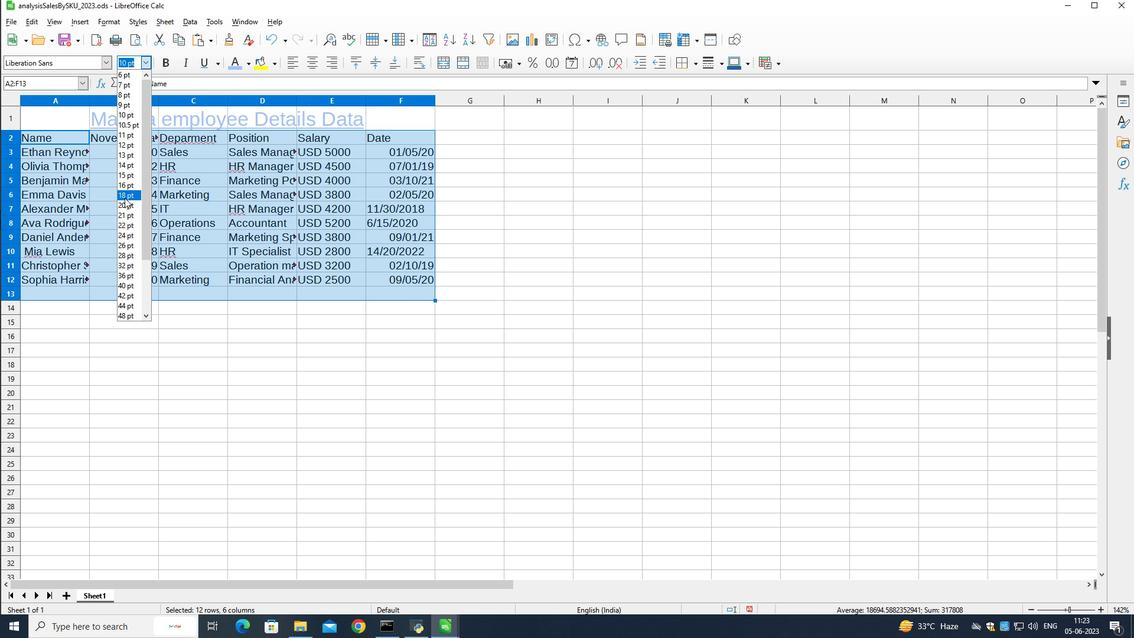 
Action: Mouse moved to (66, 62)
Screenshot: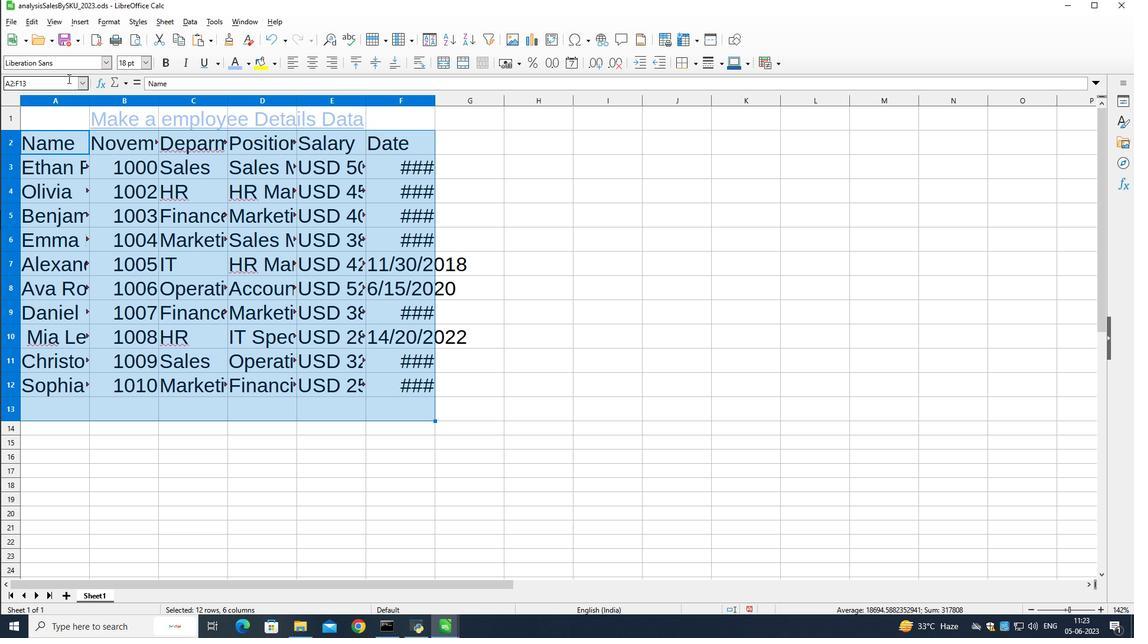 
Action: Mouse pressed left at (66, 62)
Screenshot: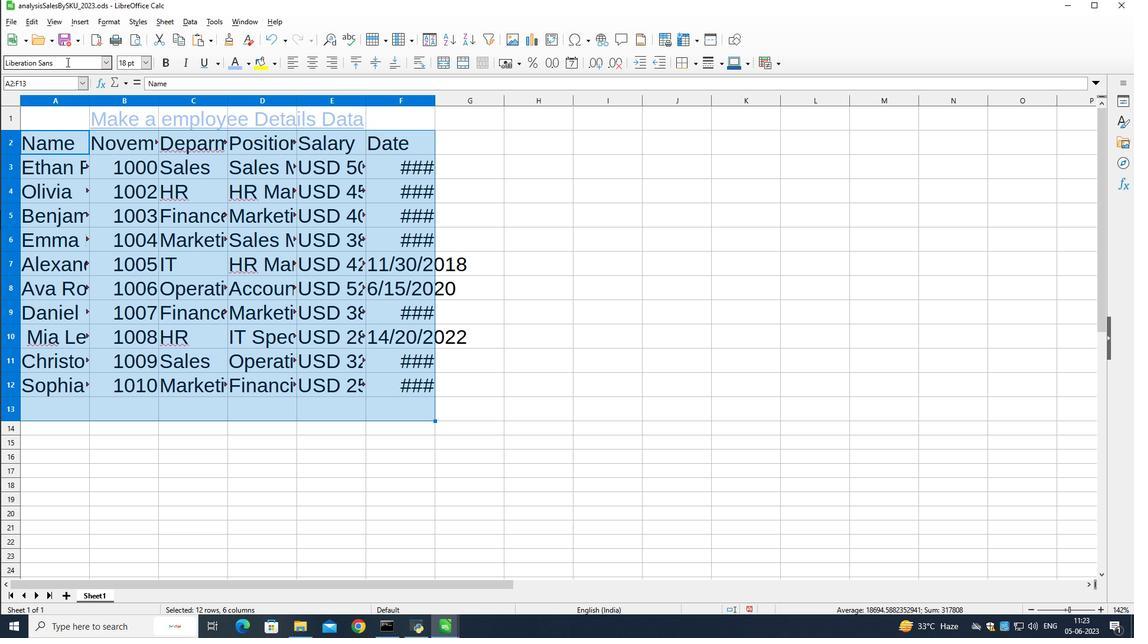 
Action: Mouse pressed left at (66, 62)
Screenshot: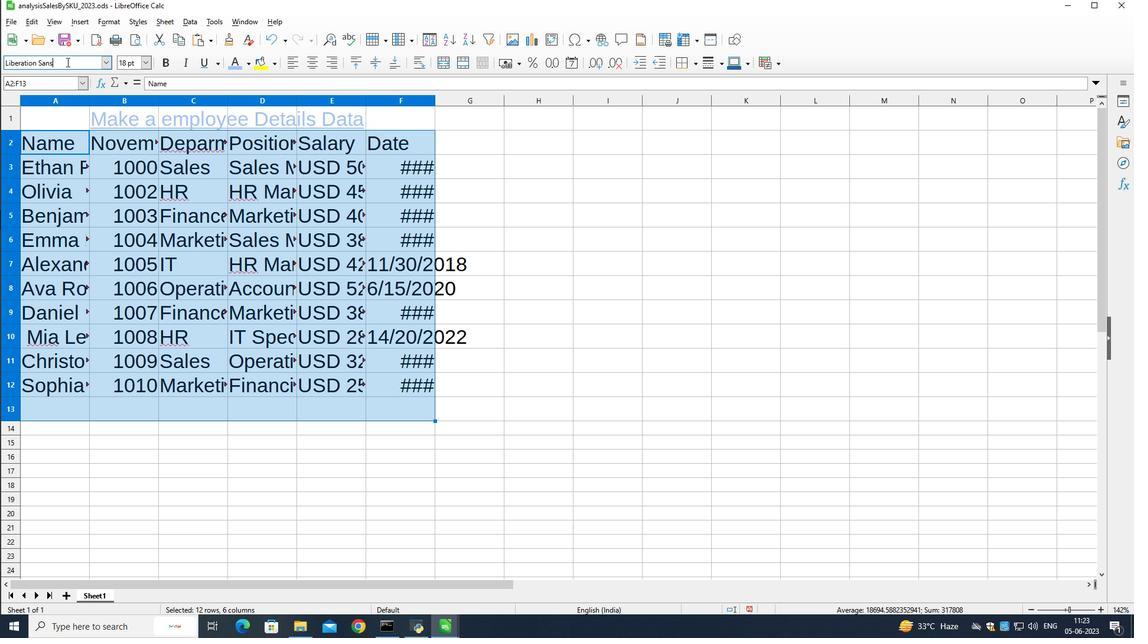 
Action: Mouse pressed left at (66, 62)
Screenshot: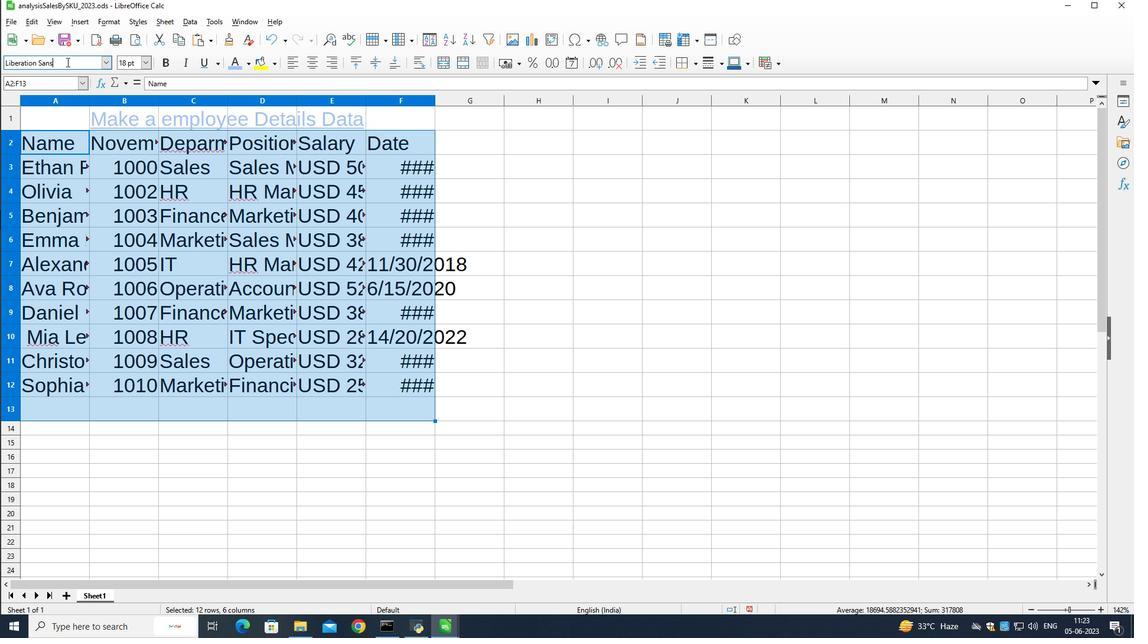 
Action: Key pressed <Key.enter>
Screenshot: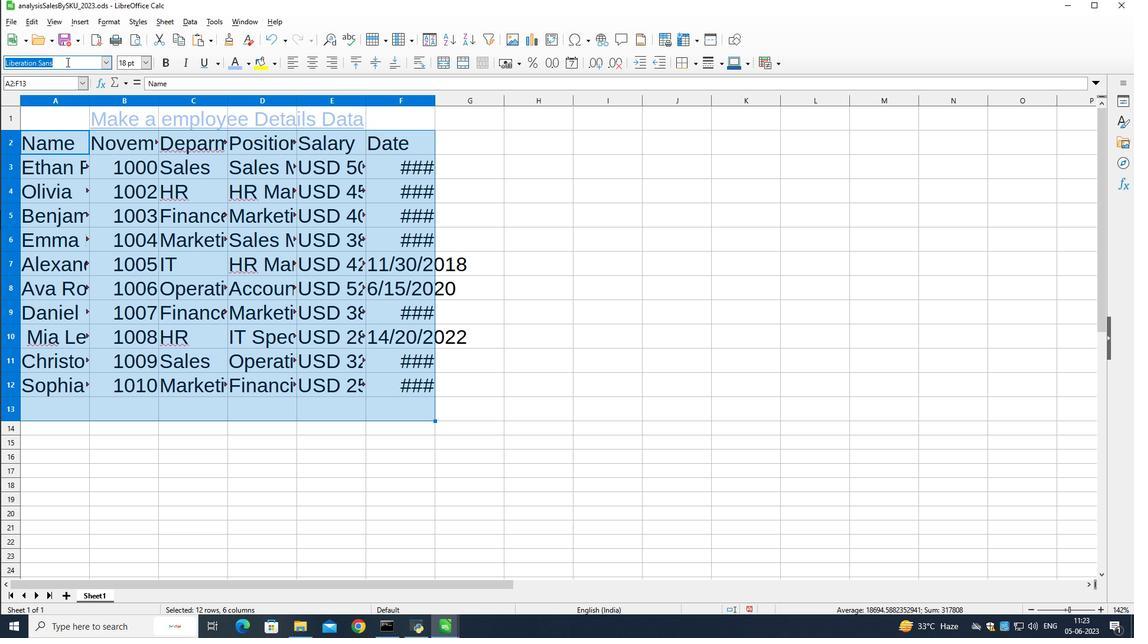 
Action: Mouse moved to (498, 226)
Screenshot: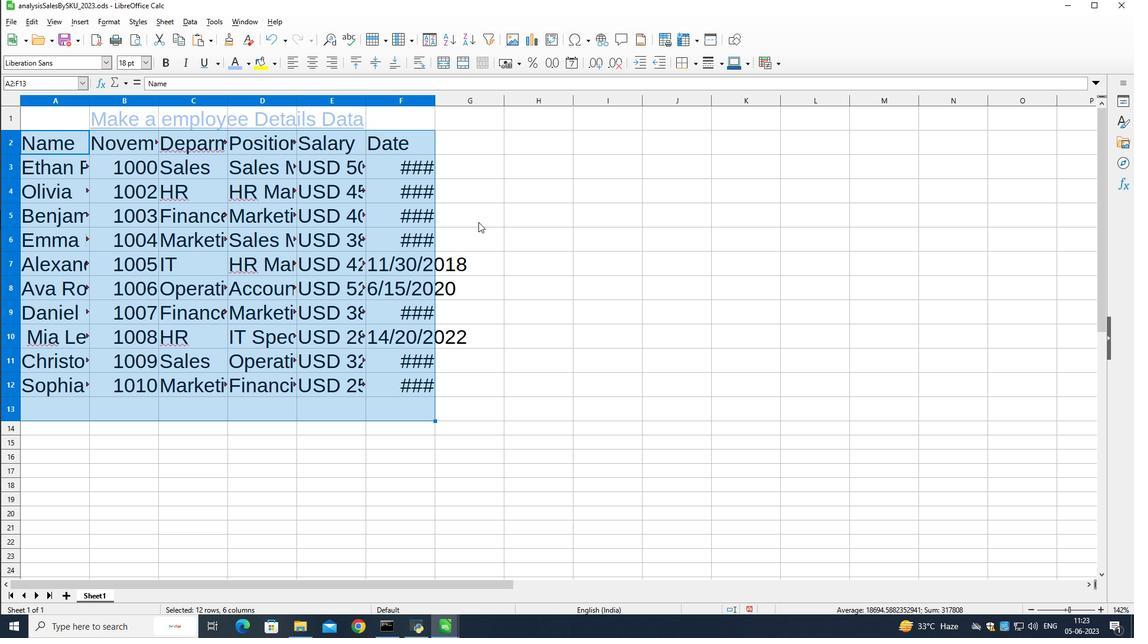 
Action: Mouse pressed left at (498, 226)
Screenshot: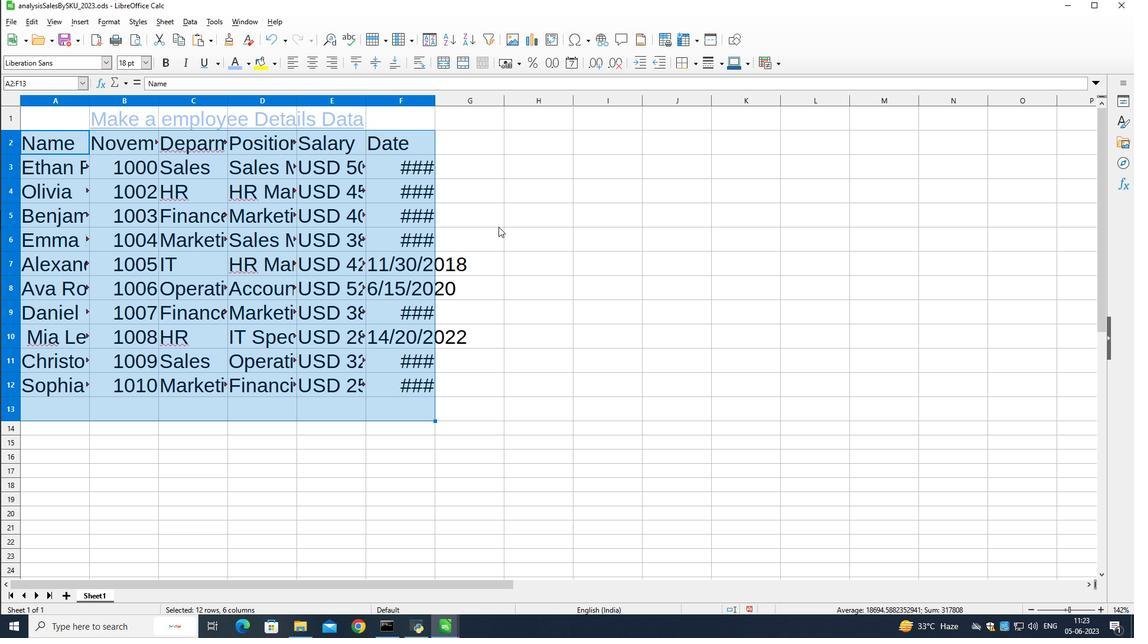 
Action: Mouse moved to (28, 114)
Screenshot: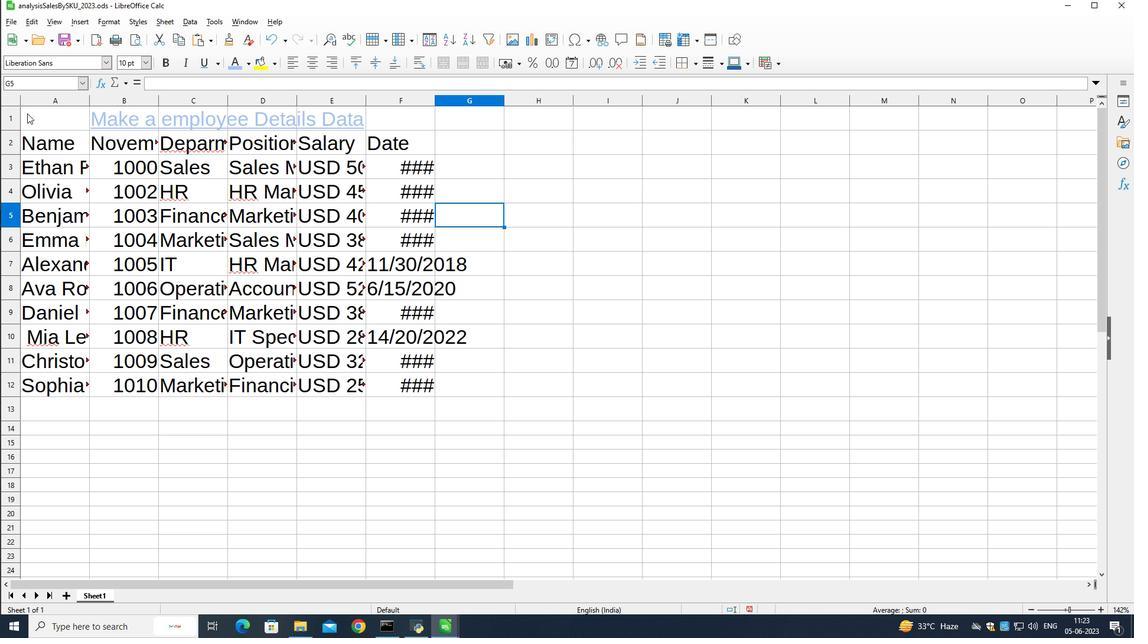 
Action: Mouse pressed left at (27, 113)
Screenshot: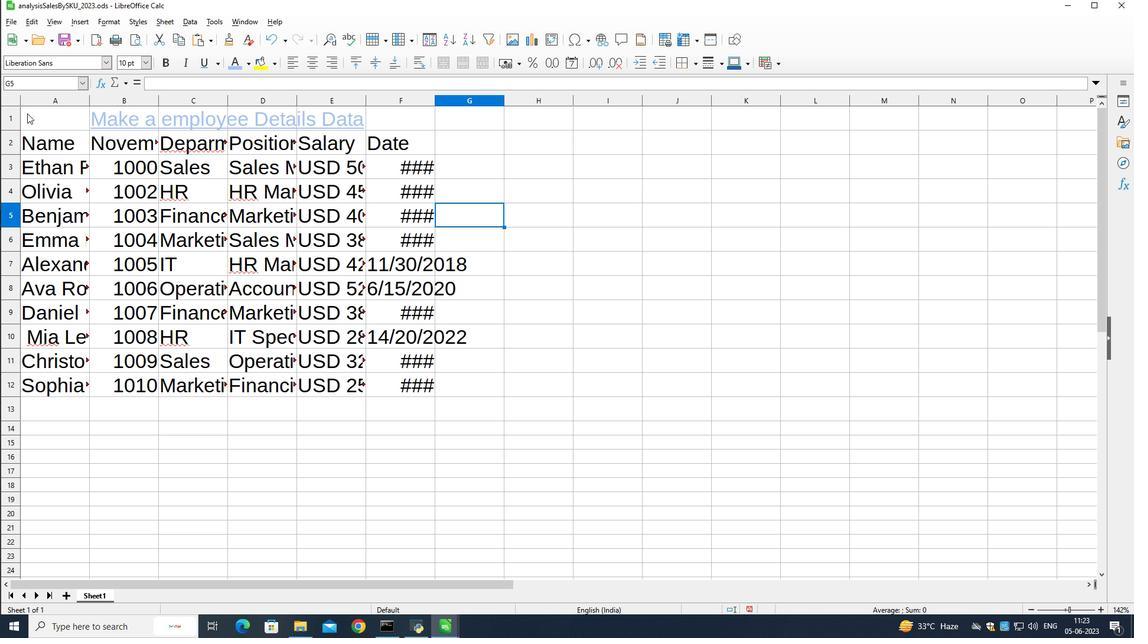 
Action: Mouse moved to (299, 65)
Screenshot: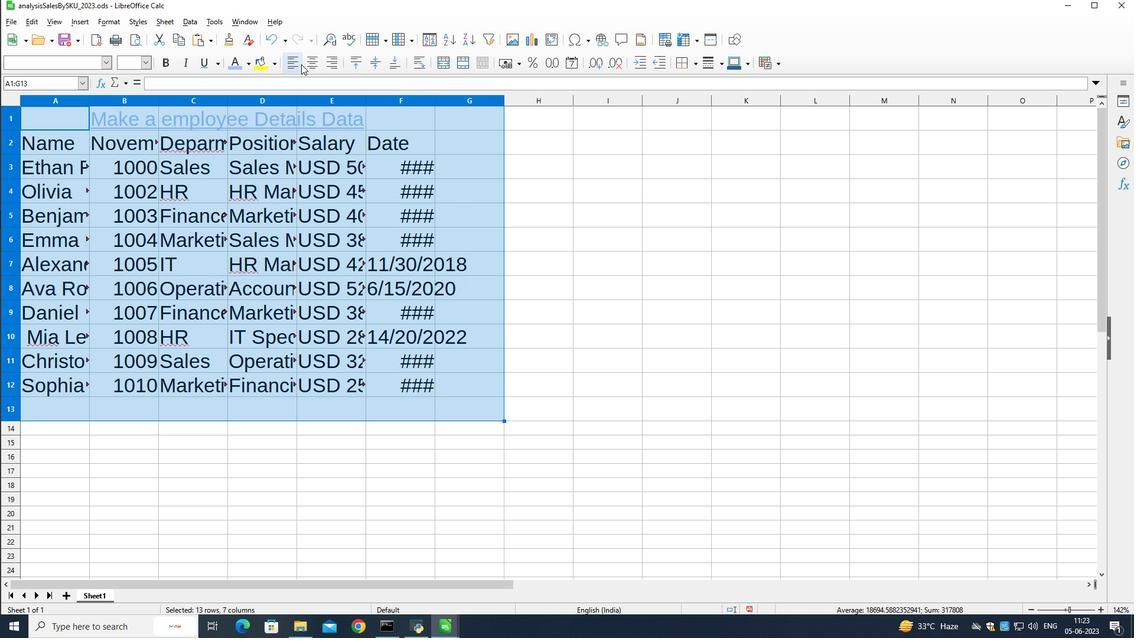 
Action: Mouse pressed left at (299, 65)
Screenshot: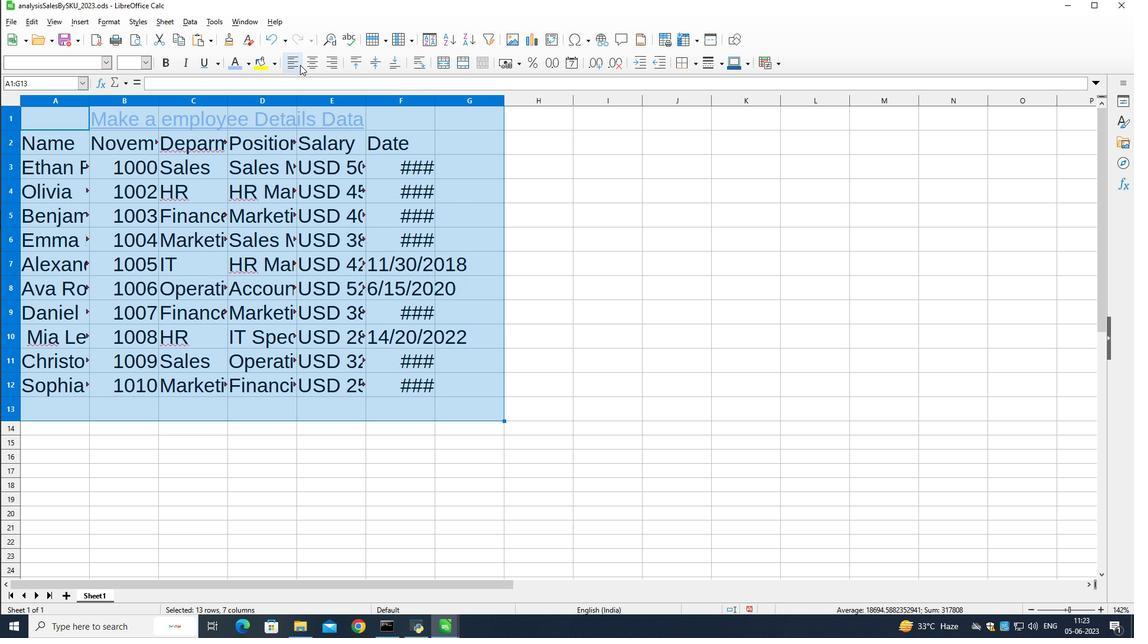 
Action: Mouse moved to (596, 204)
Screenshot: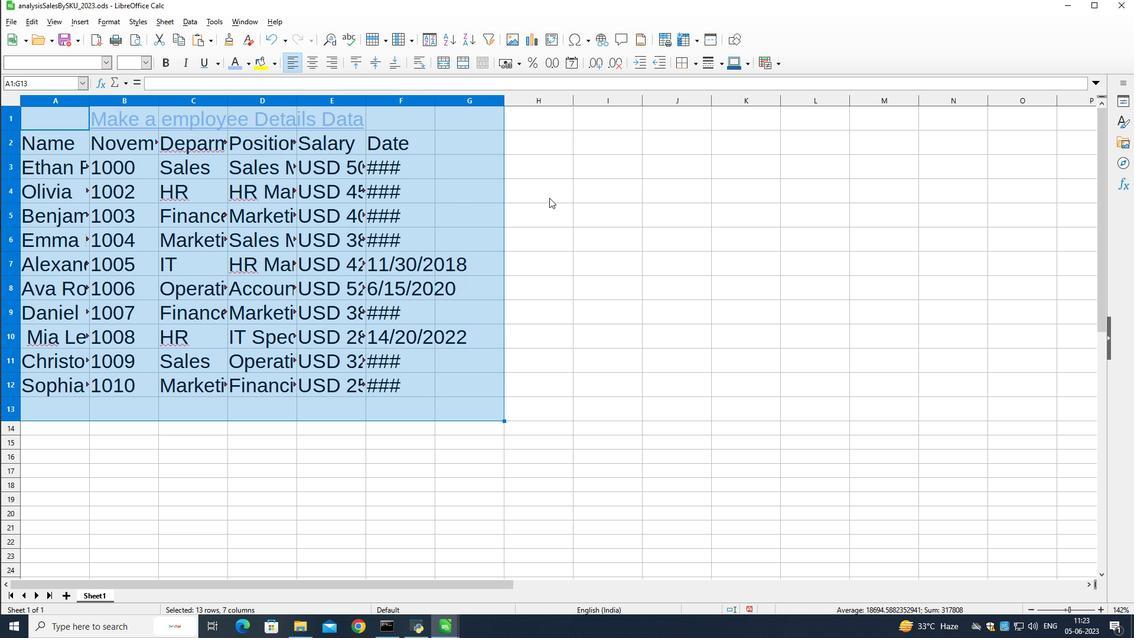 
Action: Mouse pressed left at (596, 204)
Screenshot: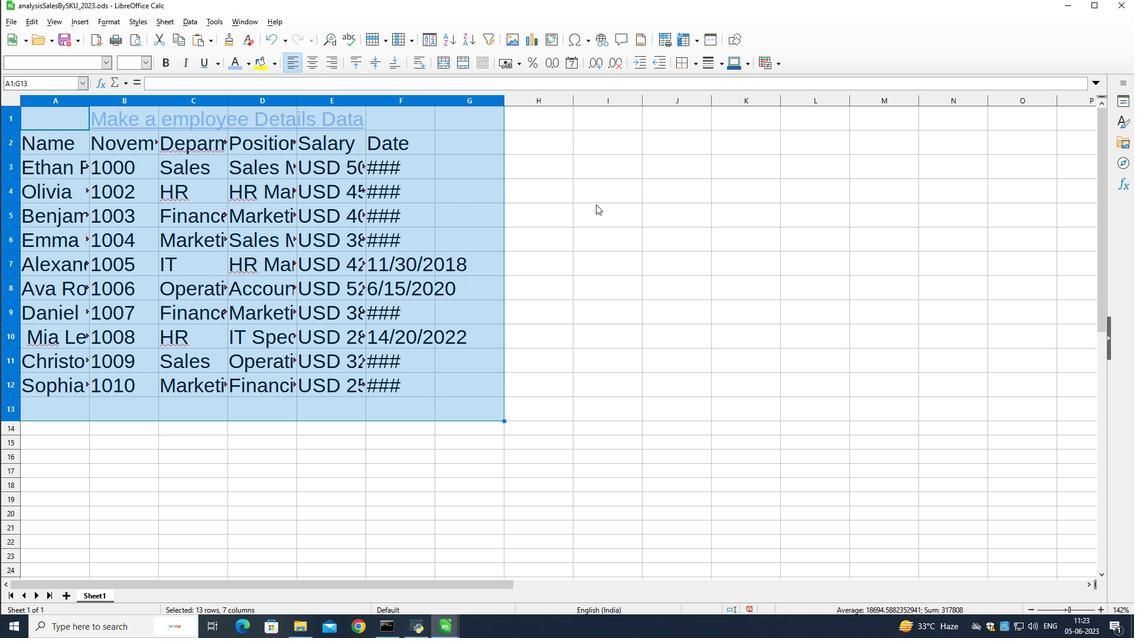 
